 Task: In the Page Amelia.pptxinsert a new slide  'title and content'add the title 'chart'insert the chart clustered columnmake the title text   boldmake the title text   'italics'change the font style to  calibrimake the title text   underline
Action: Mouse moved to (32, 103)
Screenshot: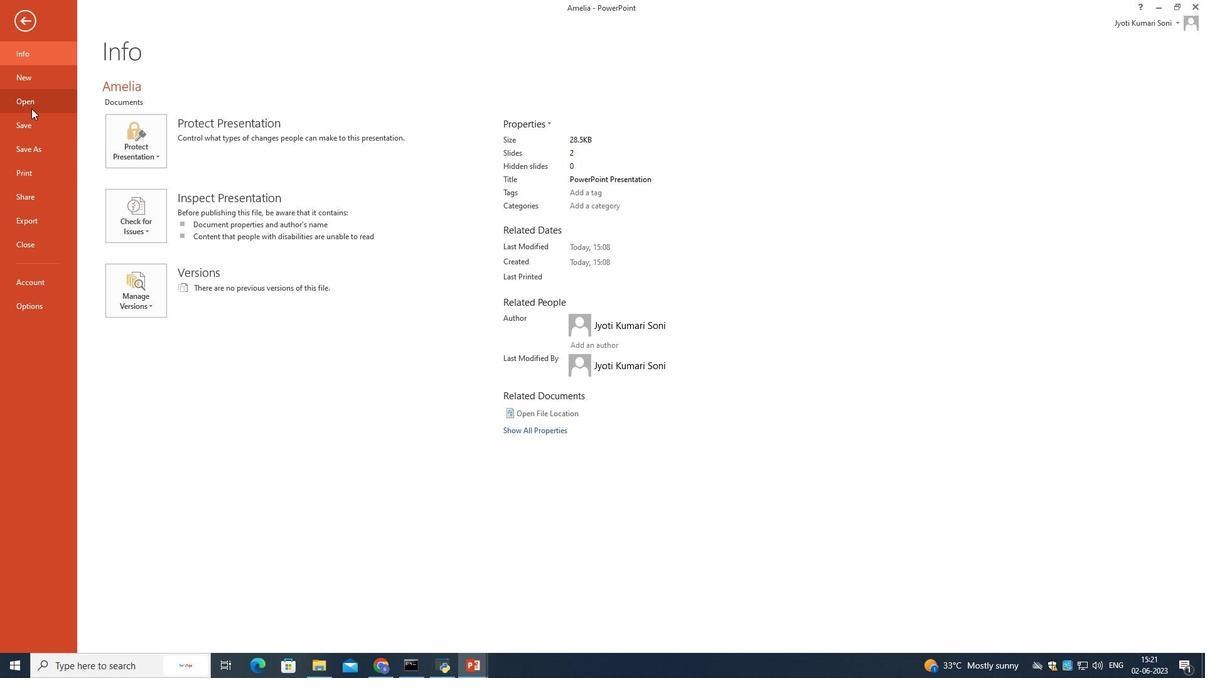 
Action: Mouse pressed left at (32, 103)
Screenshot: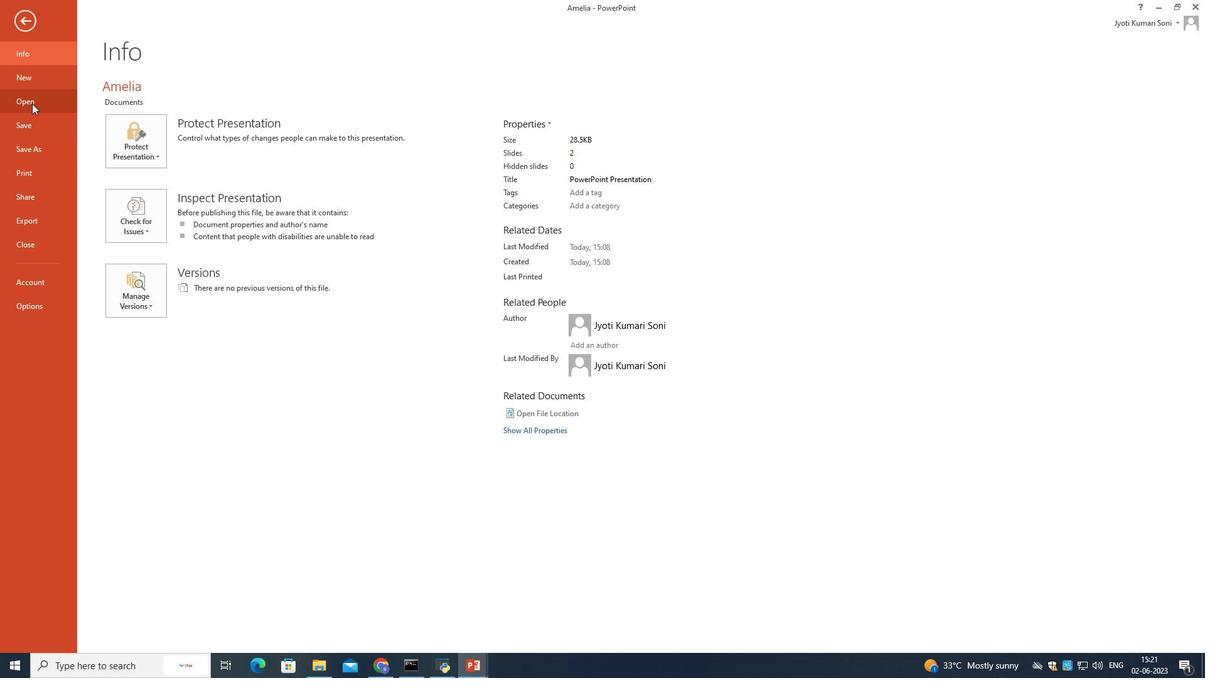 
Action: Mouse moved to (351, 119)
Screenshot: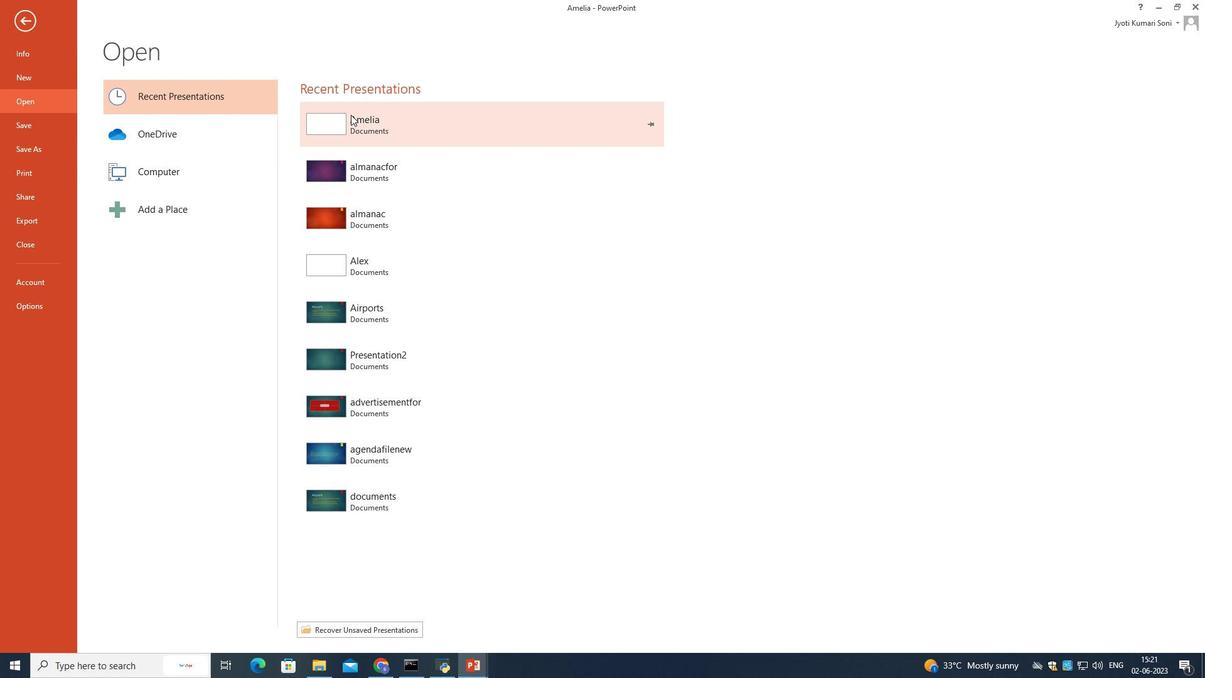 
Action: Mouse pressed left at (351, 119)
Screenshot: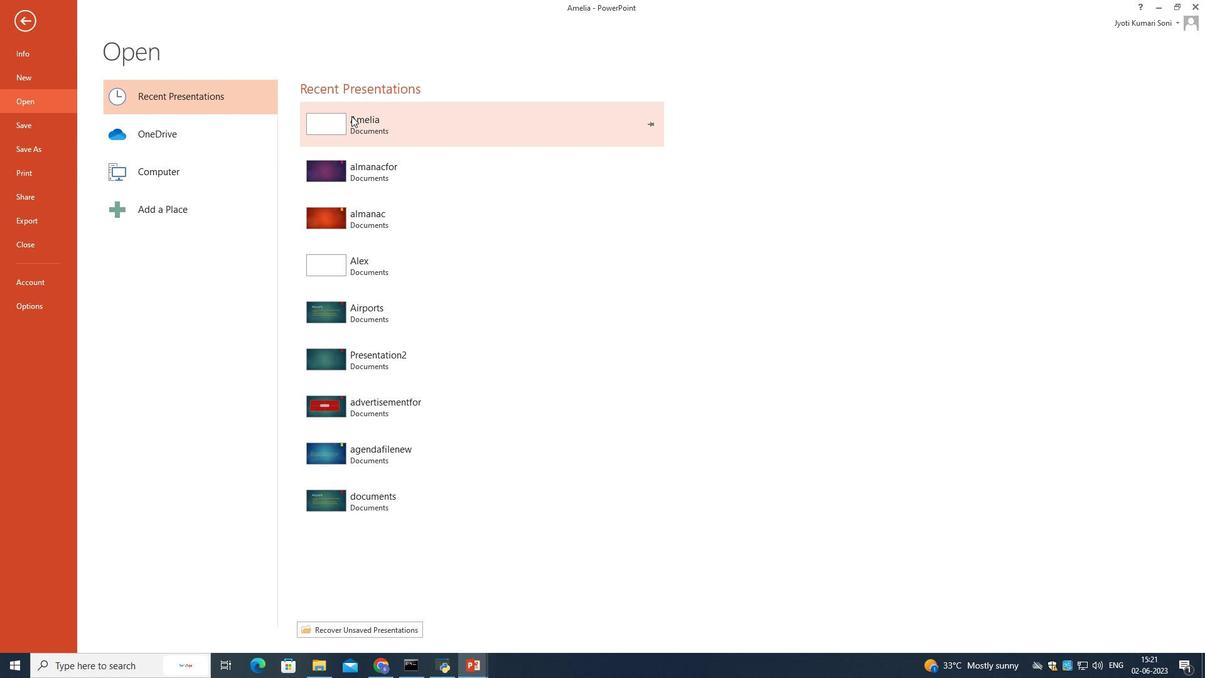 
Action: Mouse moved to (18, 64)
Screenshot: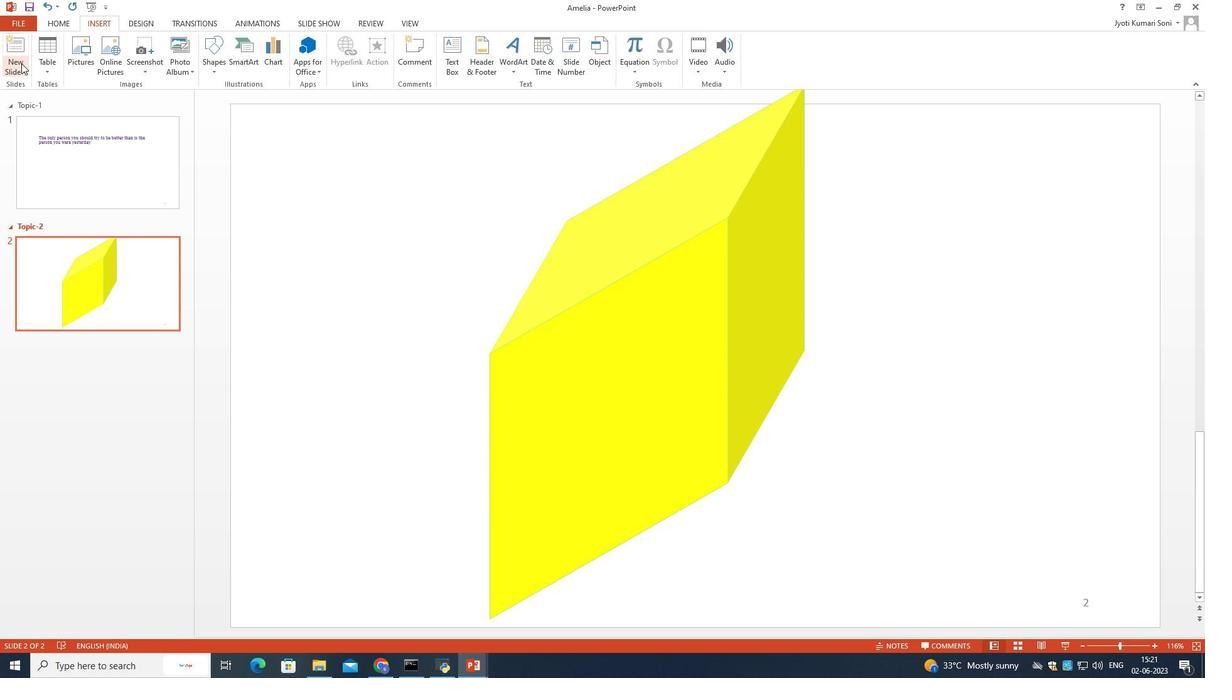 
Action: Mouse pressed left at (18, 64)
Screenshot: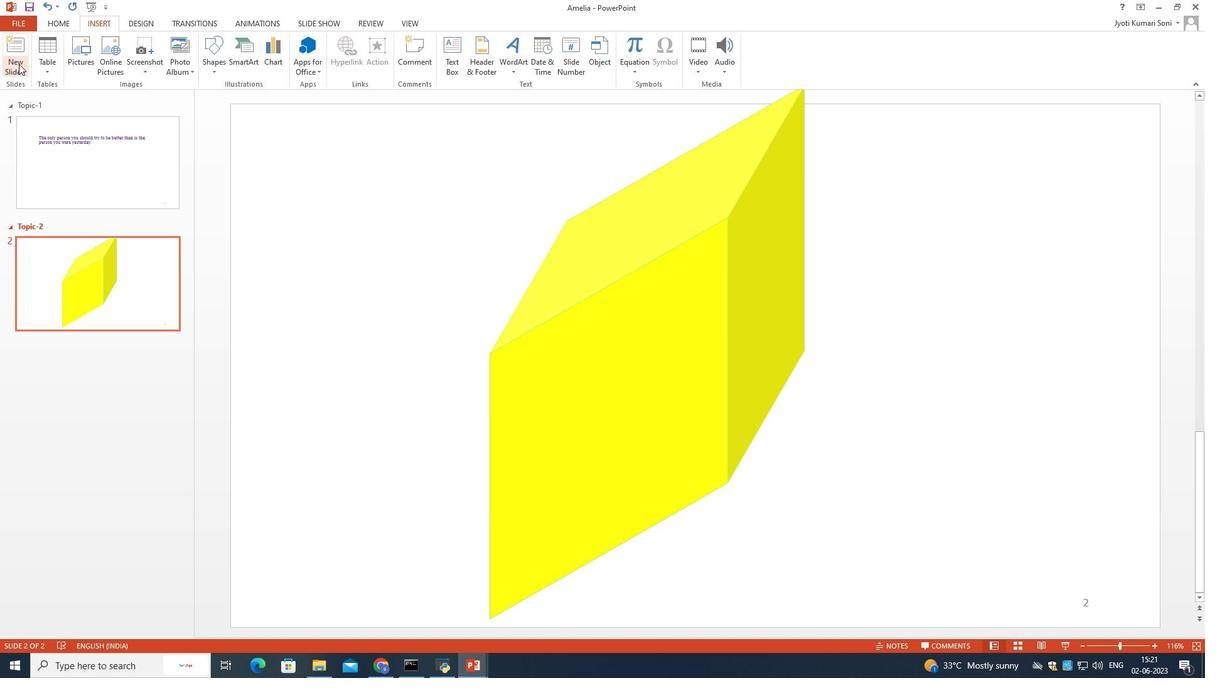 
Action: Mouse moved to (85, 121)
Screenshot: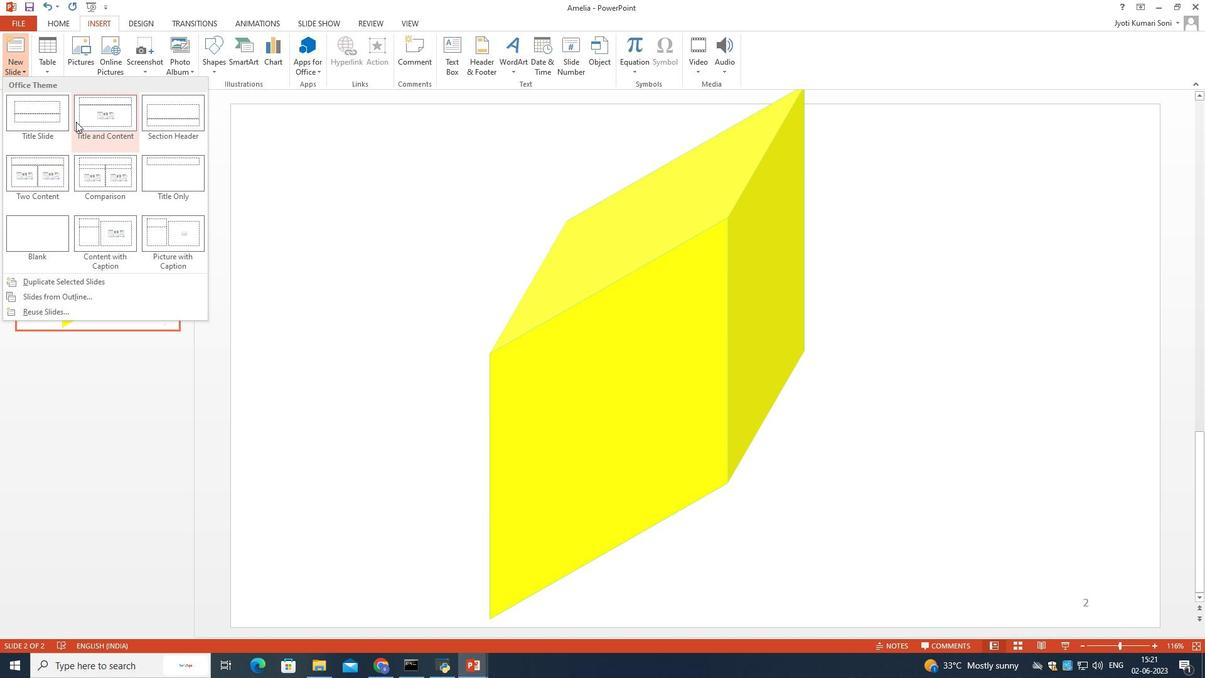 
Action: Mouse pressed left at (85, 121)
Screenshot: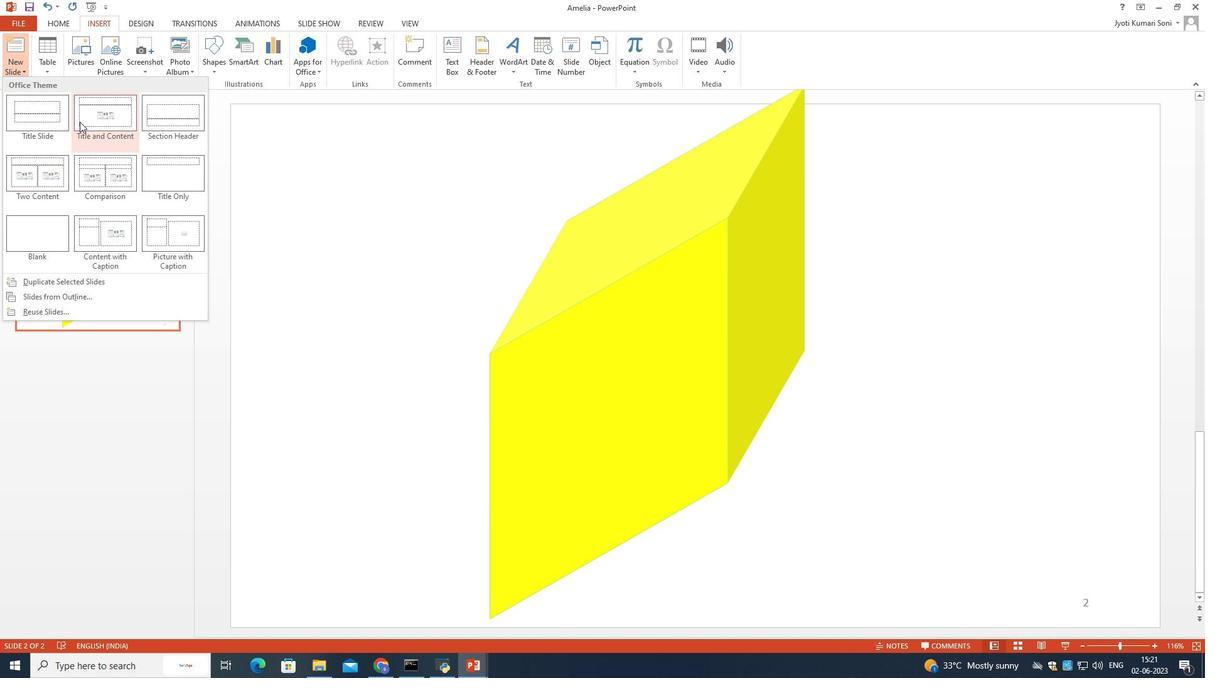 
Action: Mouse moved to (460, 162)
Screenshot: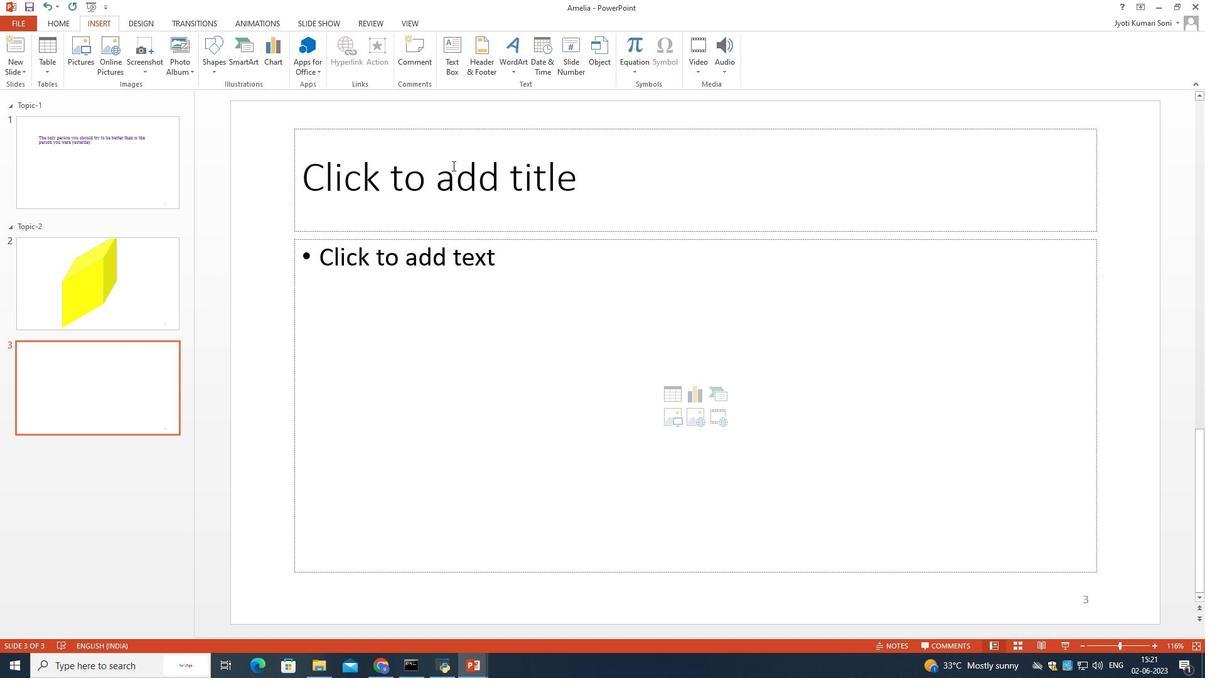 
Action: Mouse pressed left at (460, 162)
Screenshot: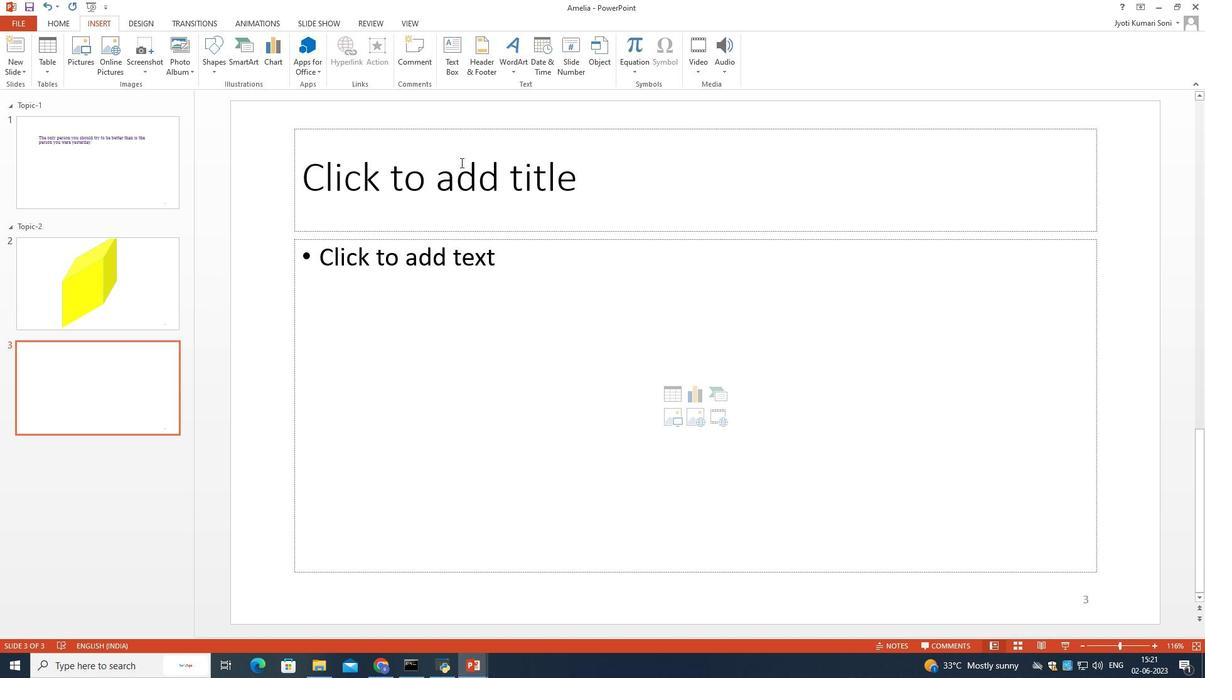 
Action: Mouse moved to (474, 180)
Screenshot: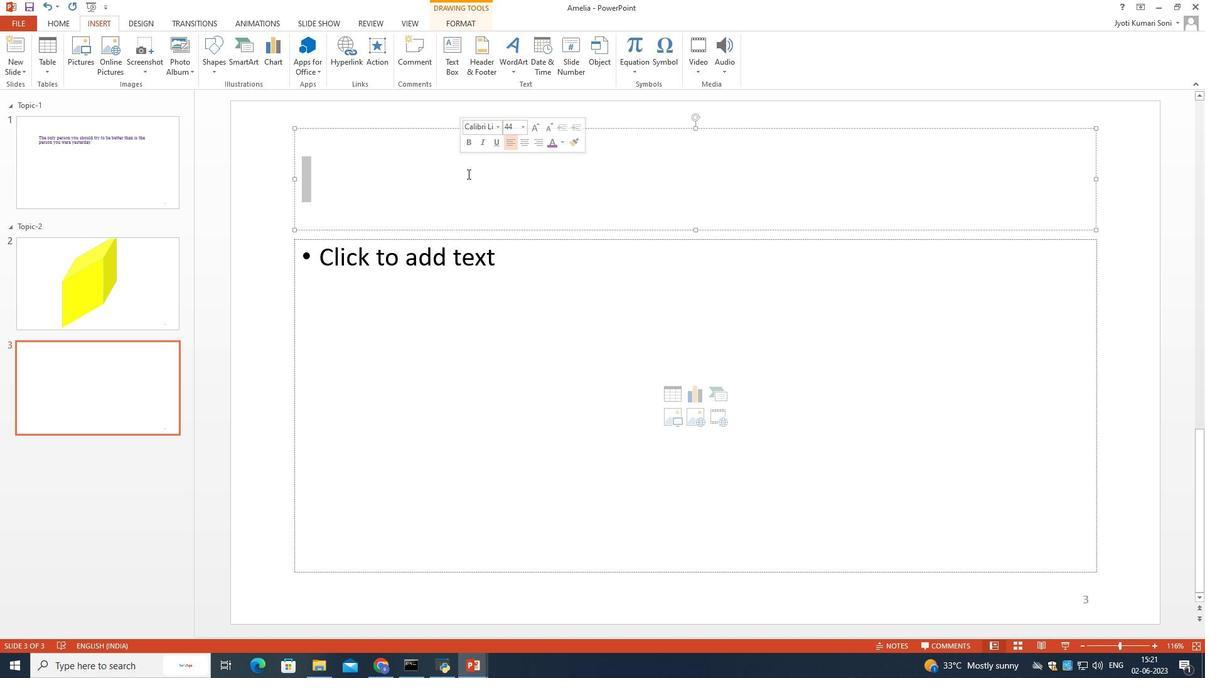 
Action: Key pressed <Key.shift>Insert<Key.space>the<Key.space>ch<Key.shift>art<Key.space>clustered<Key.space>colummake<Key.backspace><Key.backspace><Key.backspace><Key.backspace><Key.backspace>mn
Screenshot: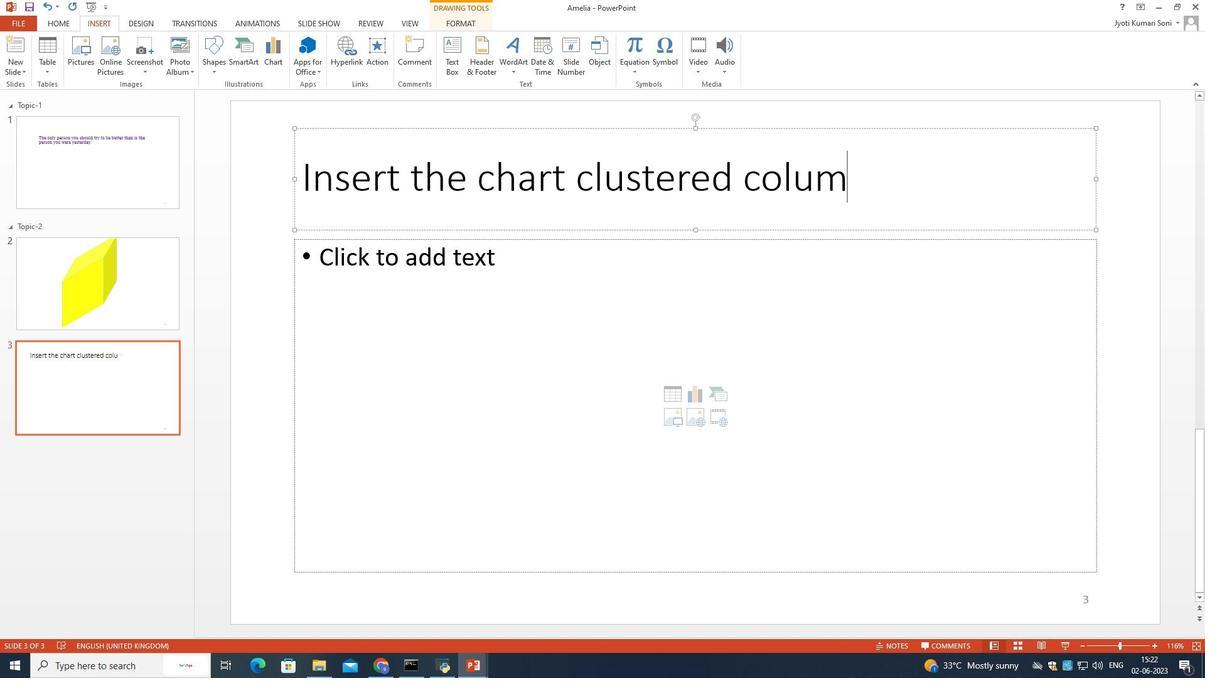 
Action: Mouse moved to (895, 173)
Screenshot: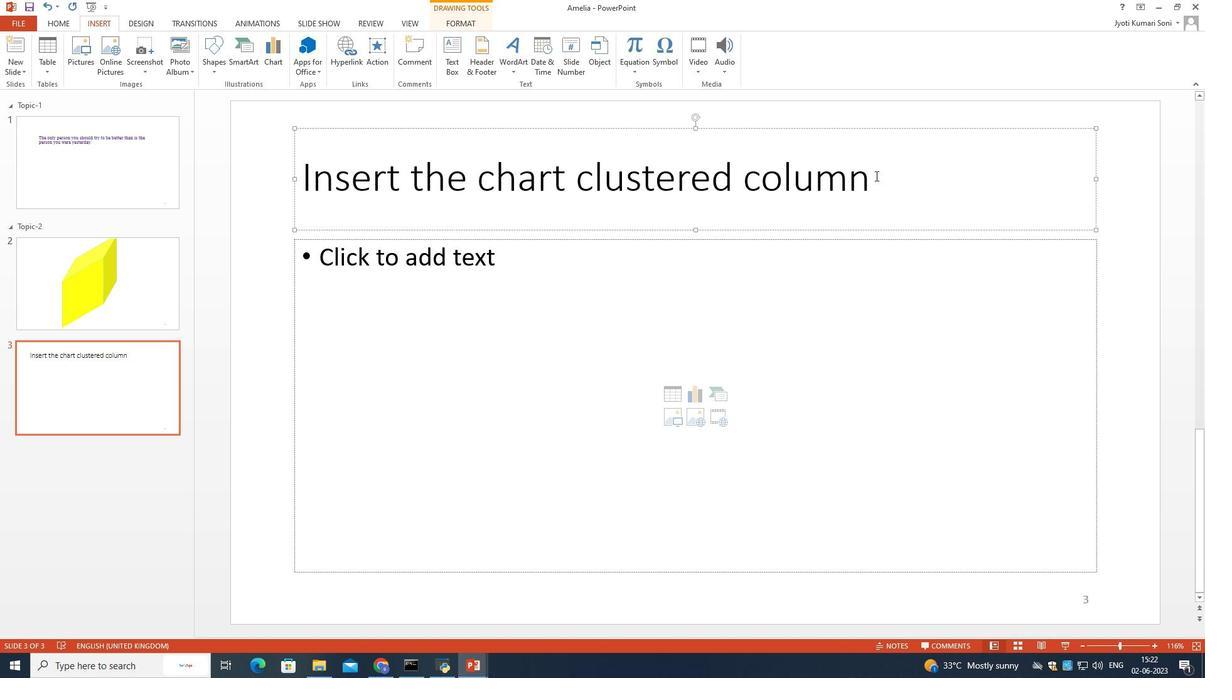 
Action: Mouse pressed left at (895, 173)
Screenshot: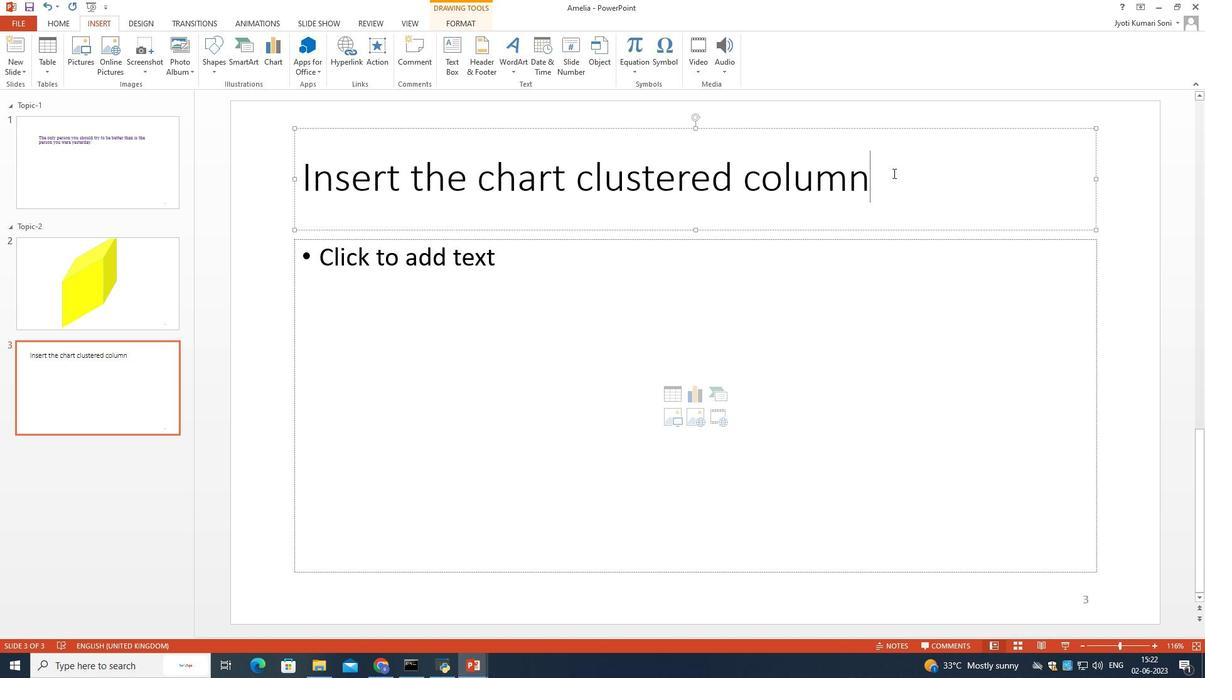 
Action: Mouse moved to (881, 172)
Screenshot: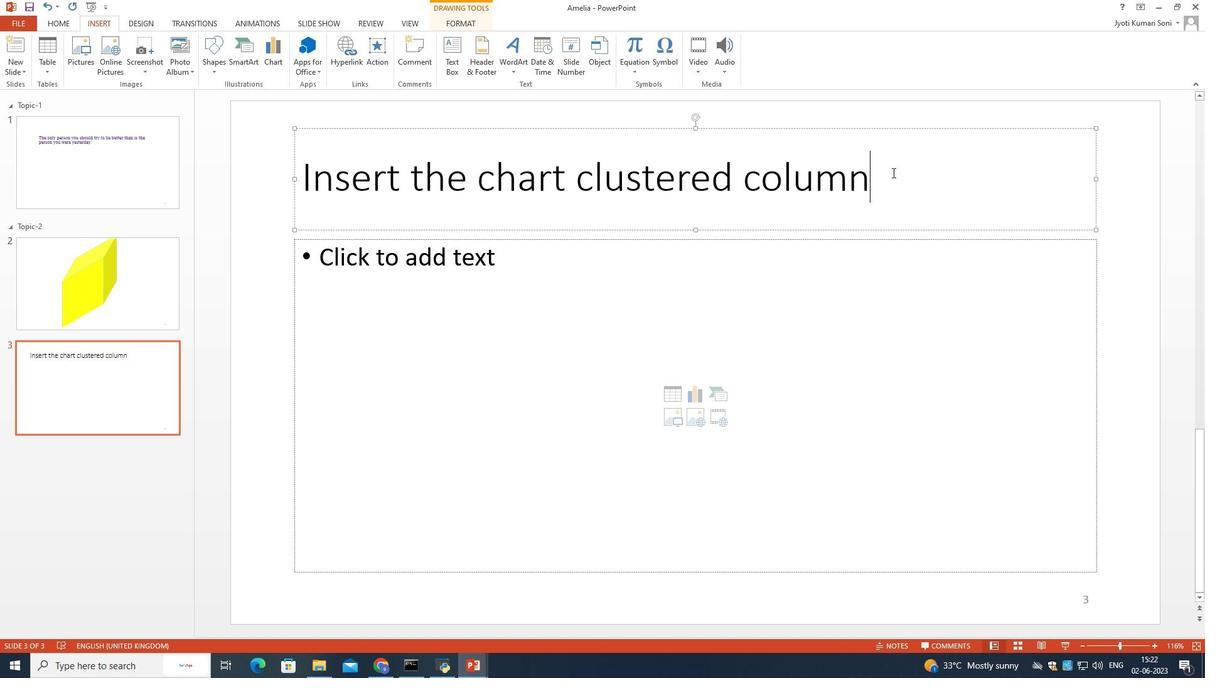 
Action: Mouse pressed left at (881, 172)
Screenshot: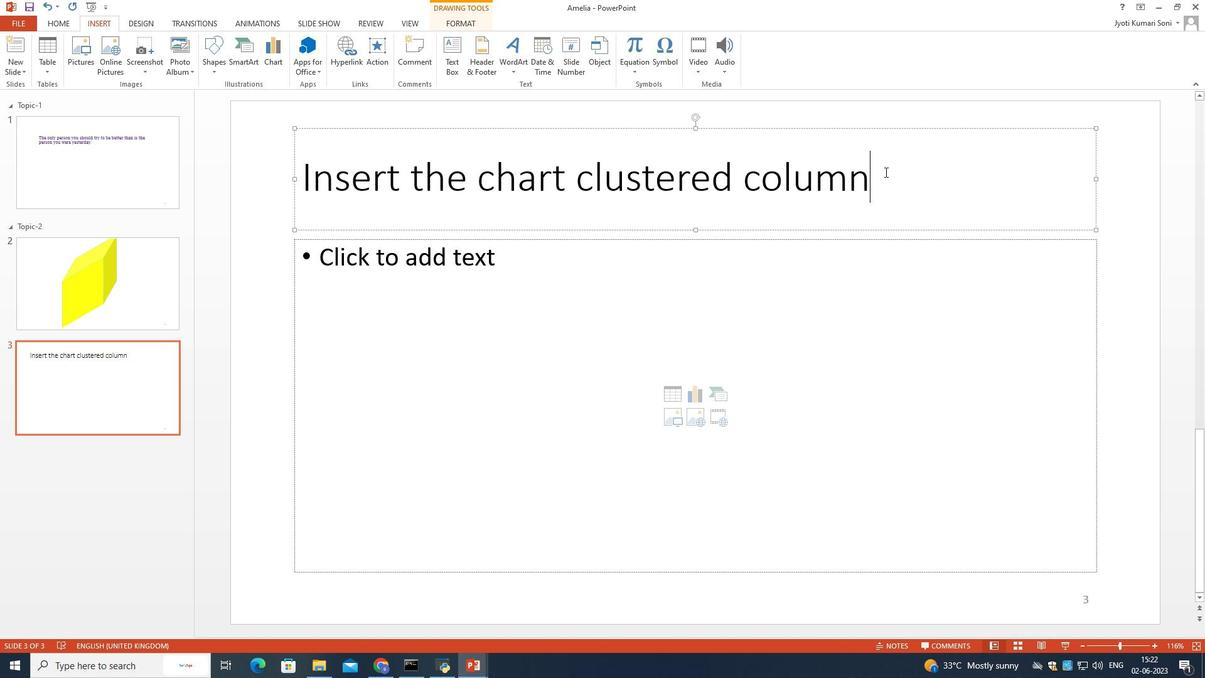 
Action: Mouse moved to (66, 21)
Screenshot: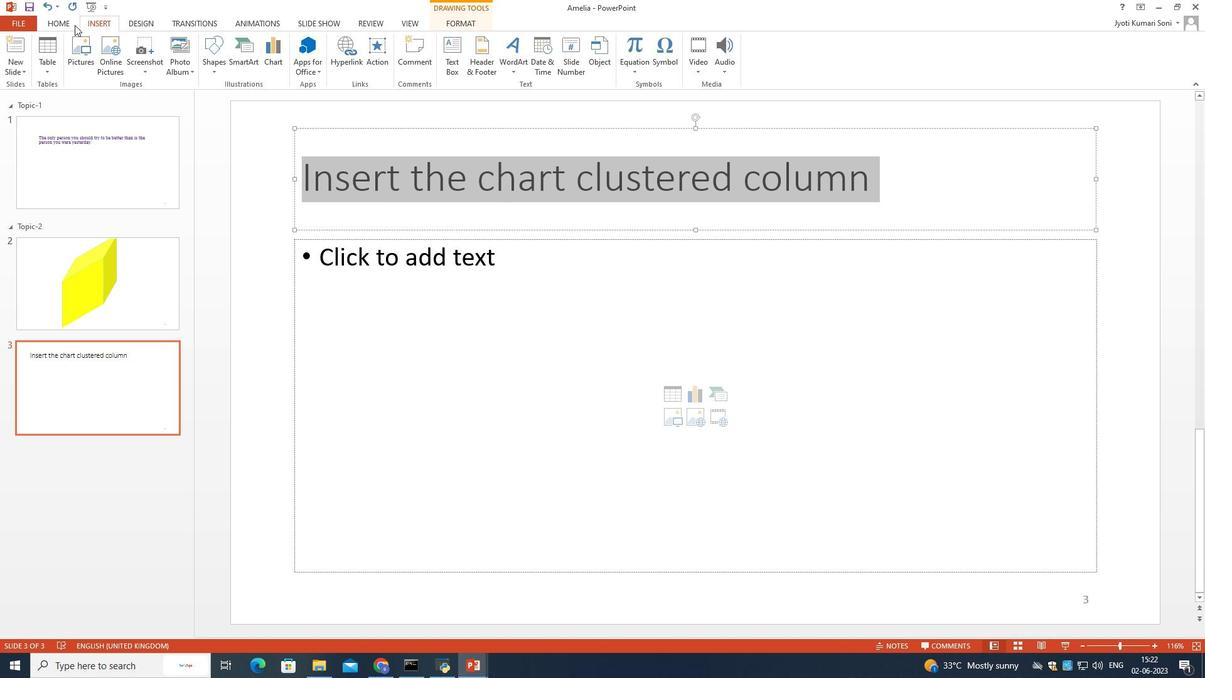 
Action: Mouse pressed left at (66, 21)
Screenshot: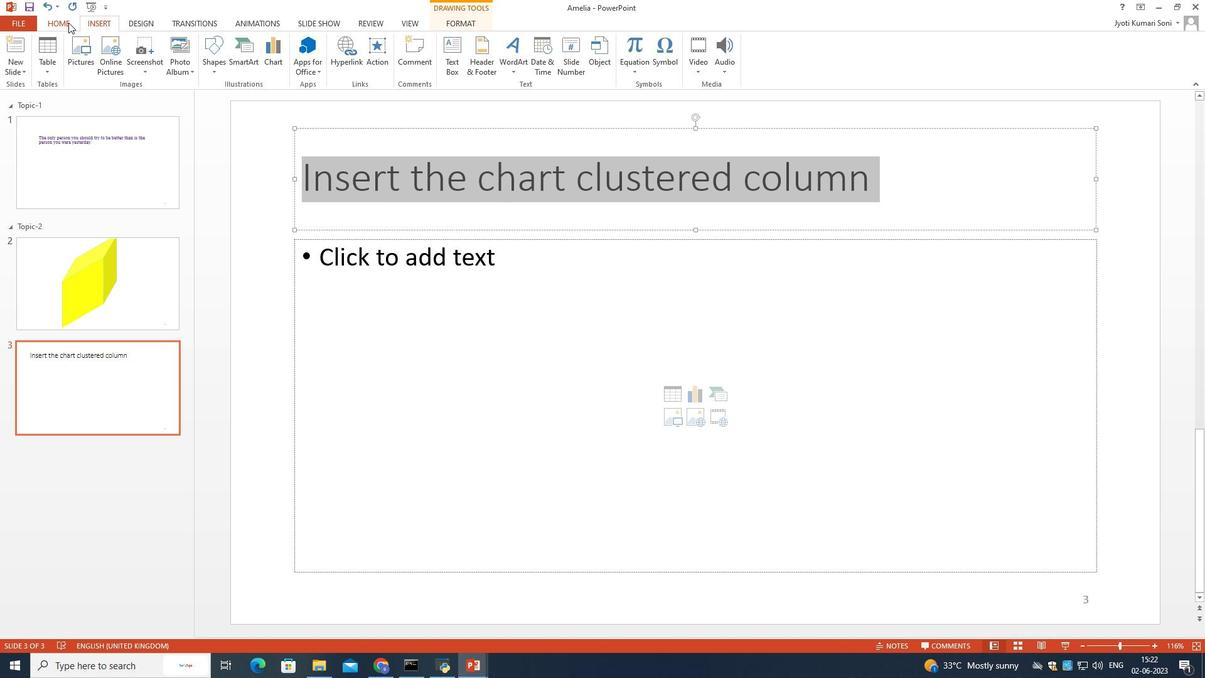 
Action: Mouse moved to (187, 63)
Screenshot: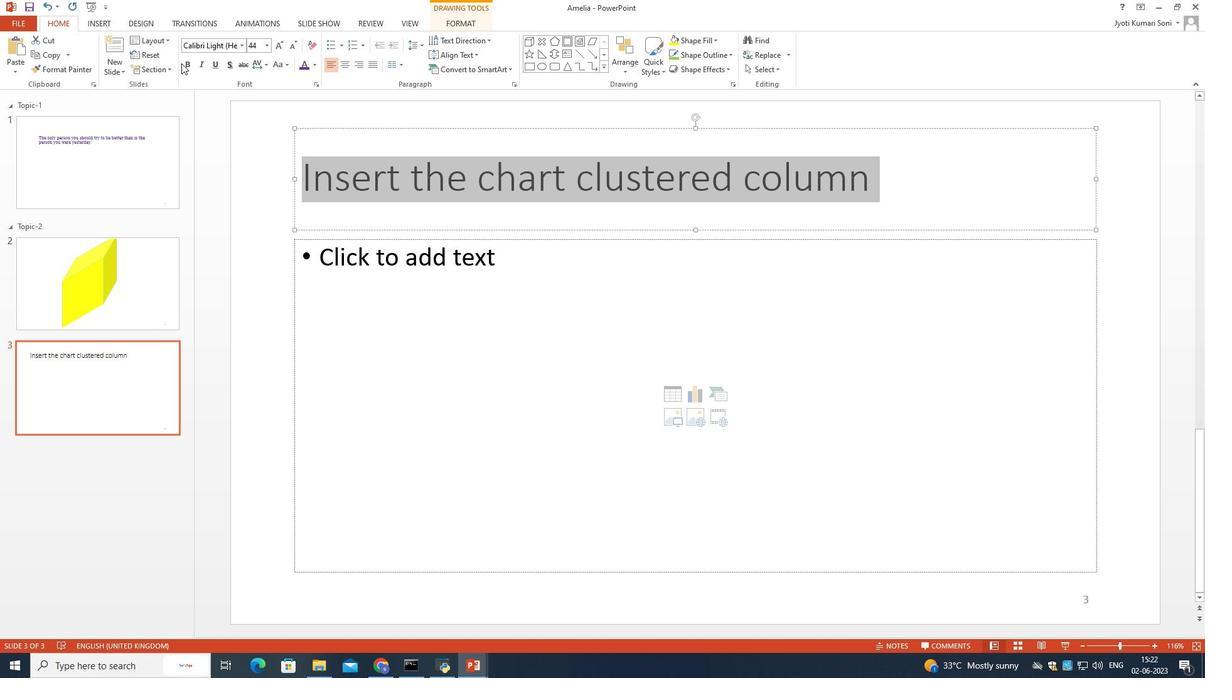 
Action: Mouse pressed left at (187, 63)
Screenshot: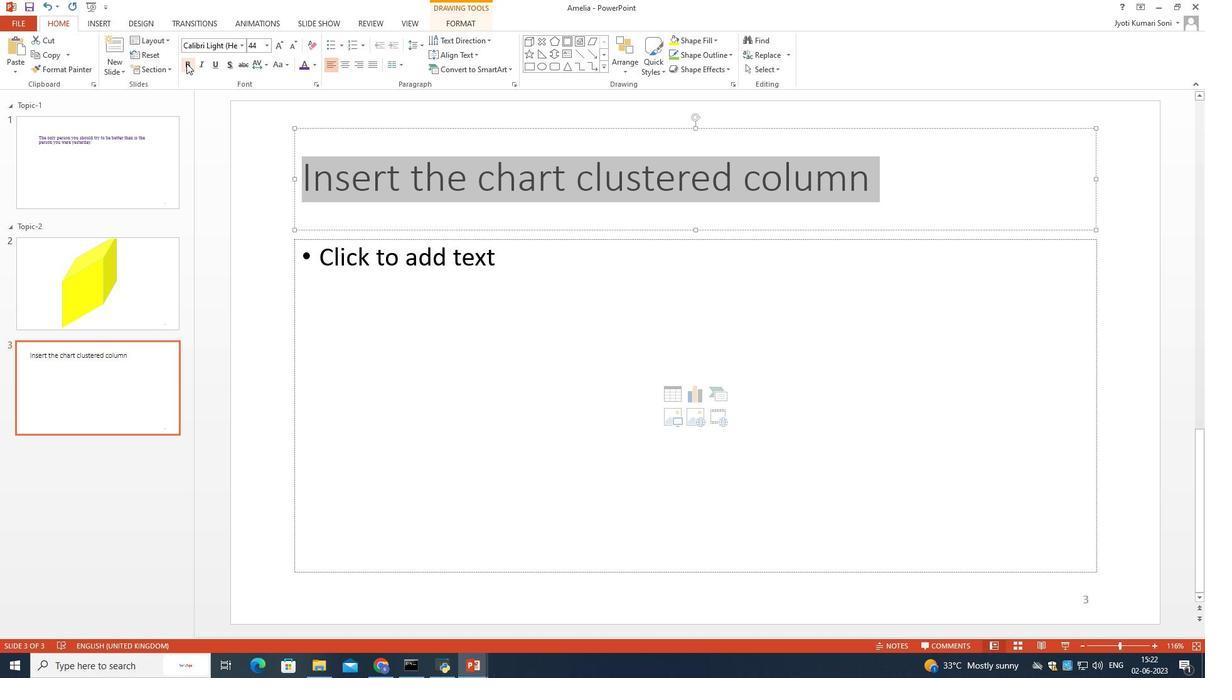 
Action: Mouse moved to (870, 169)
Screenshot: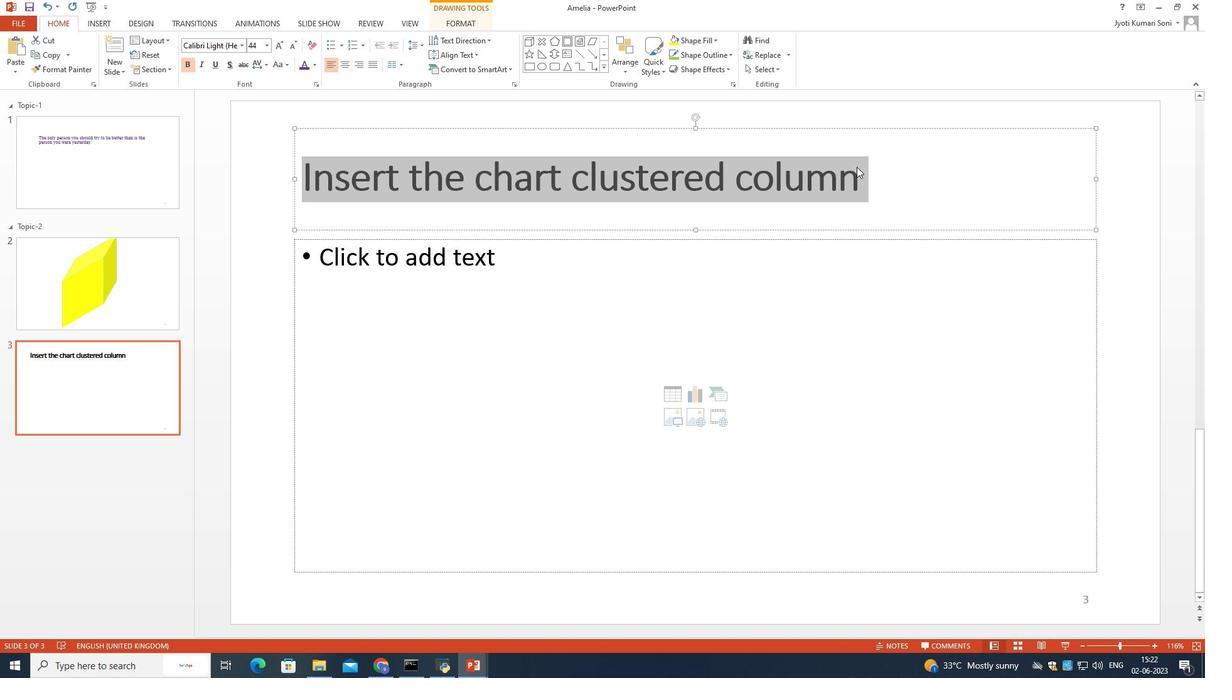 
Action: Mouse pressed left at (870, 169)
Screenshot: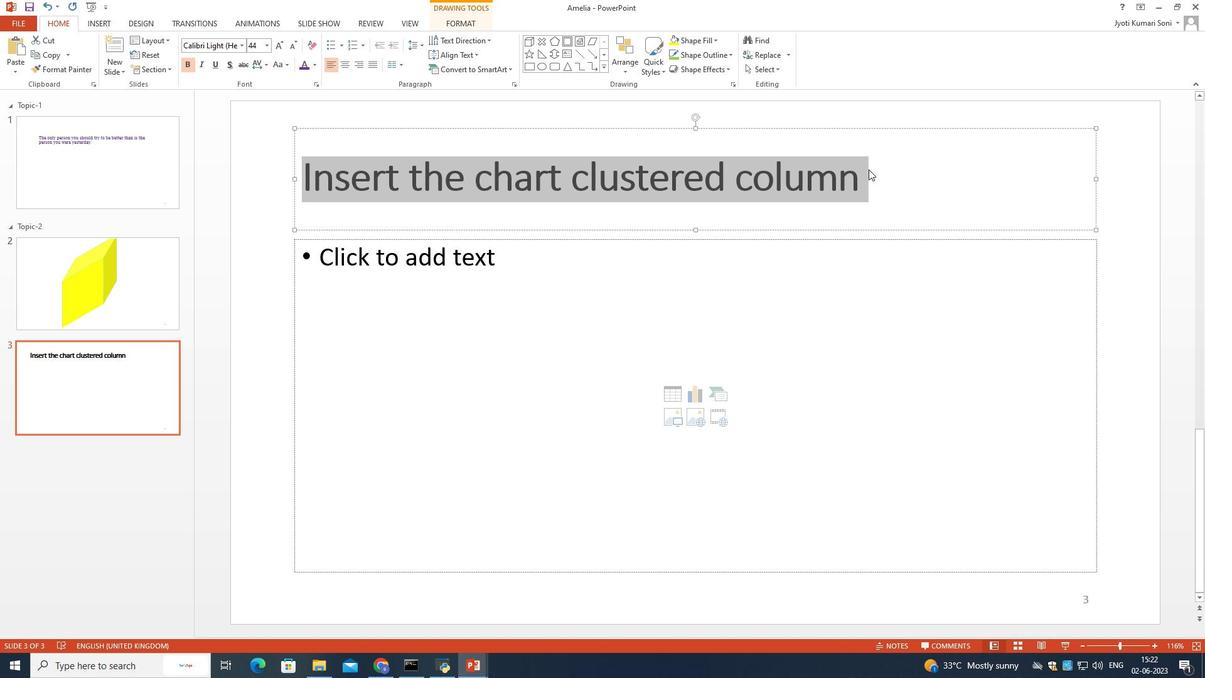 
Action: Mouse moved to (871, 173)
Screenshot: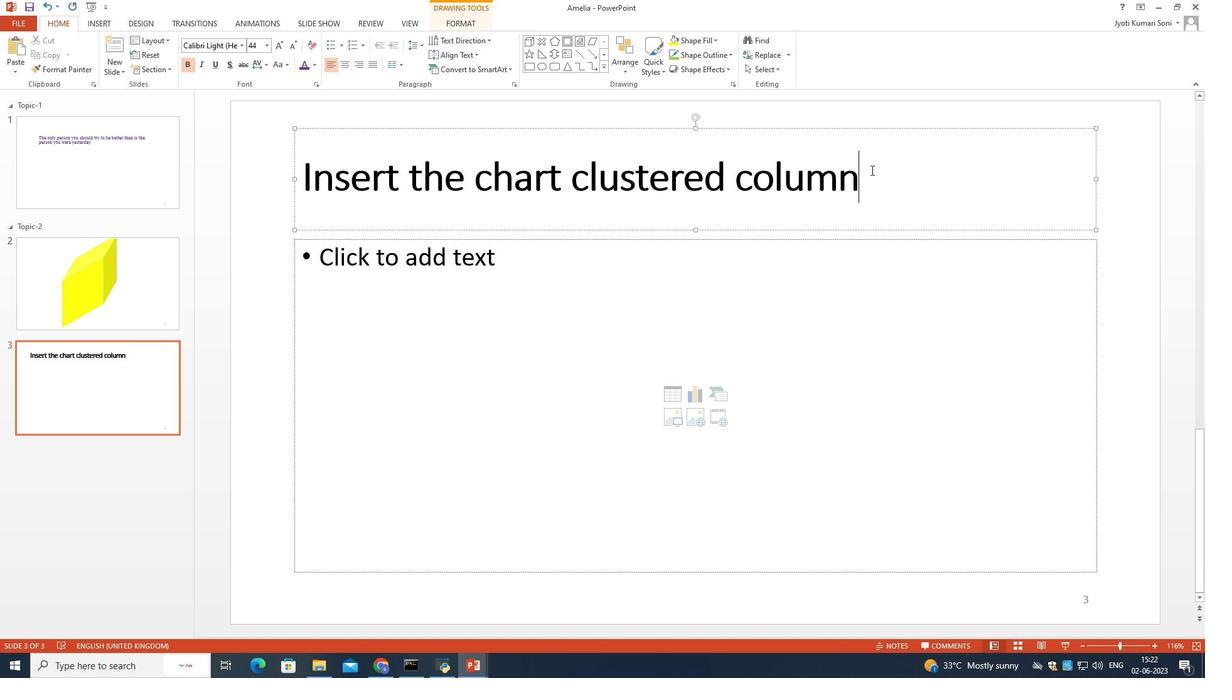 
Action: Mouse pressed left at (871, 173)
Screenshot: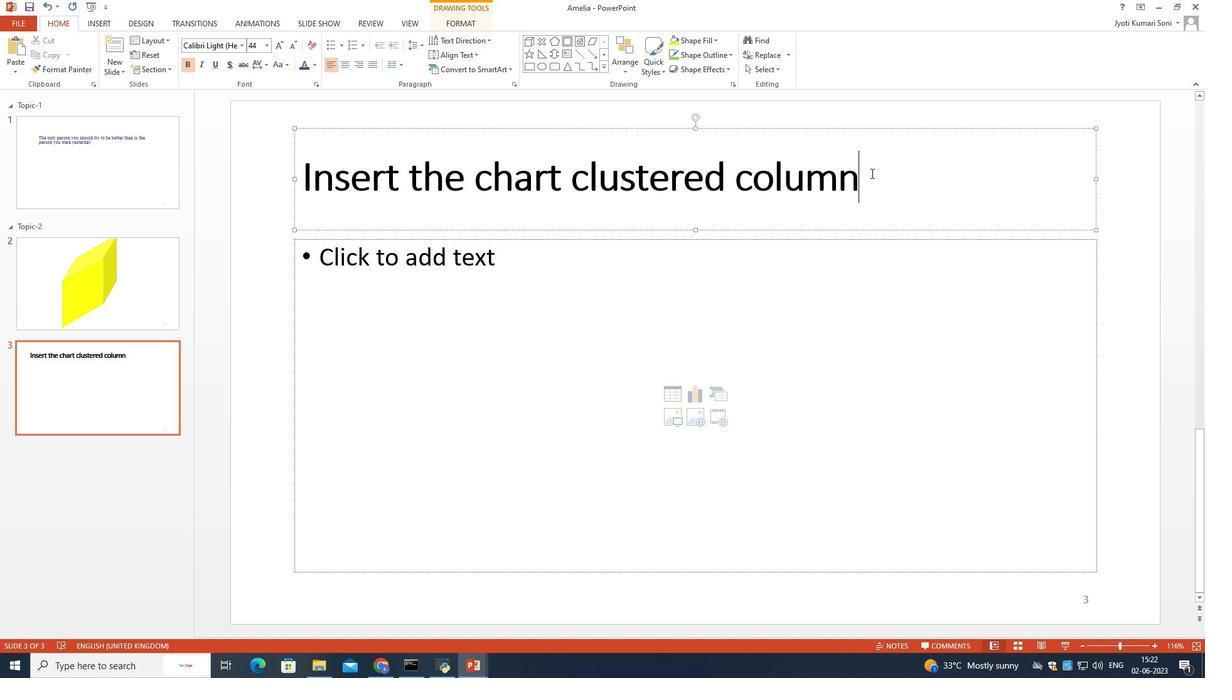 
Action: Mouse moved to (298, 178)
Screenshot: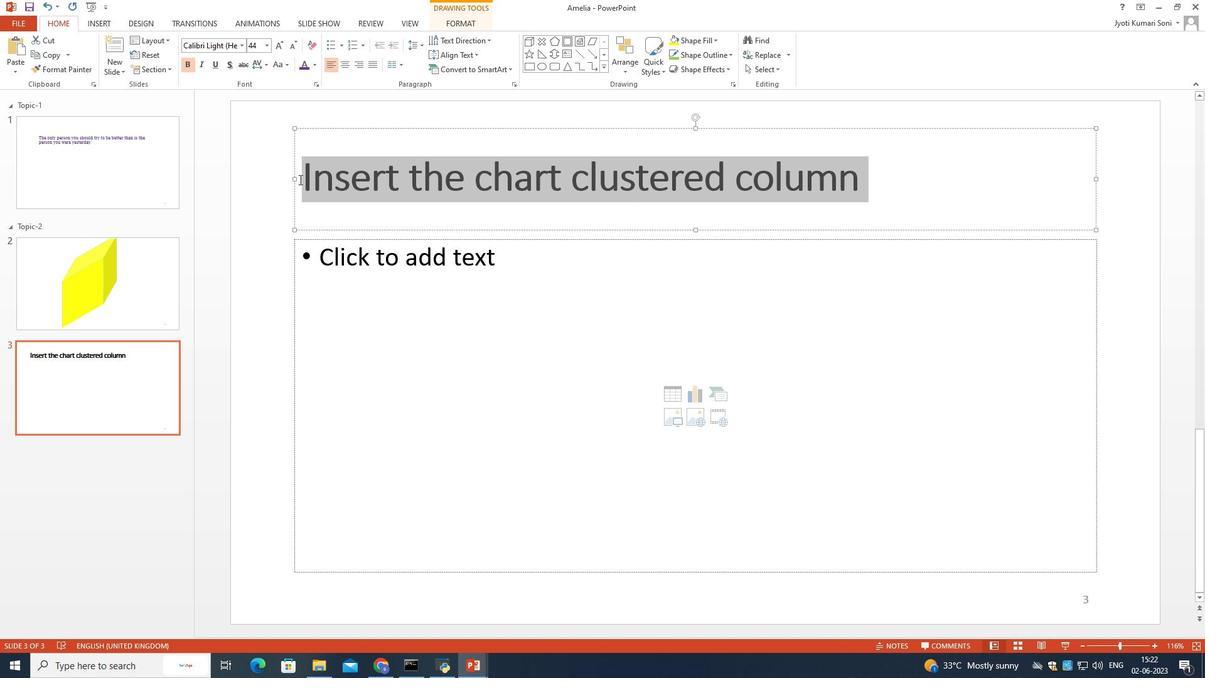 
Action: Key pressed <Key.delete>
Screenshot: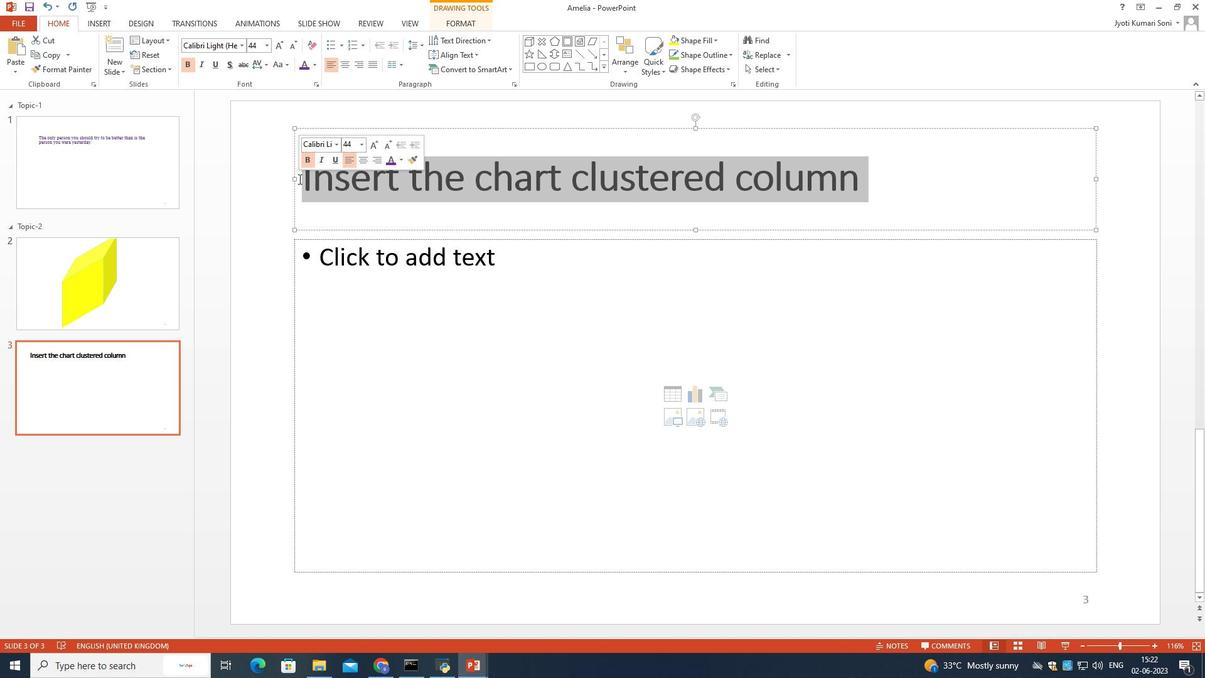 
Action: Mouse moved to (359, 181)
Screenshot: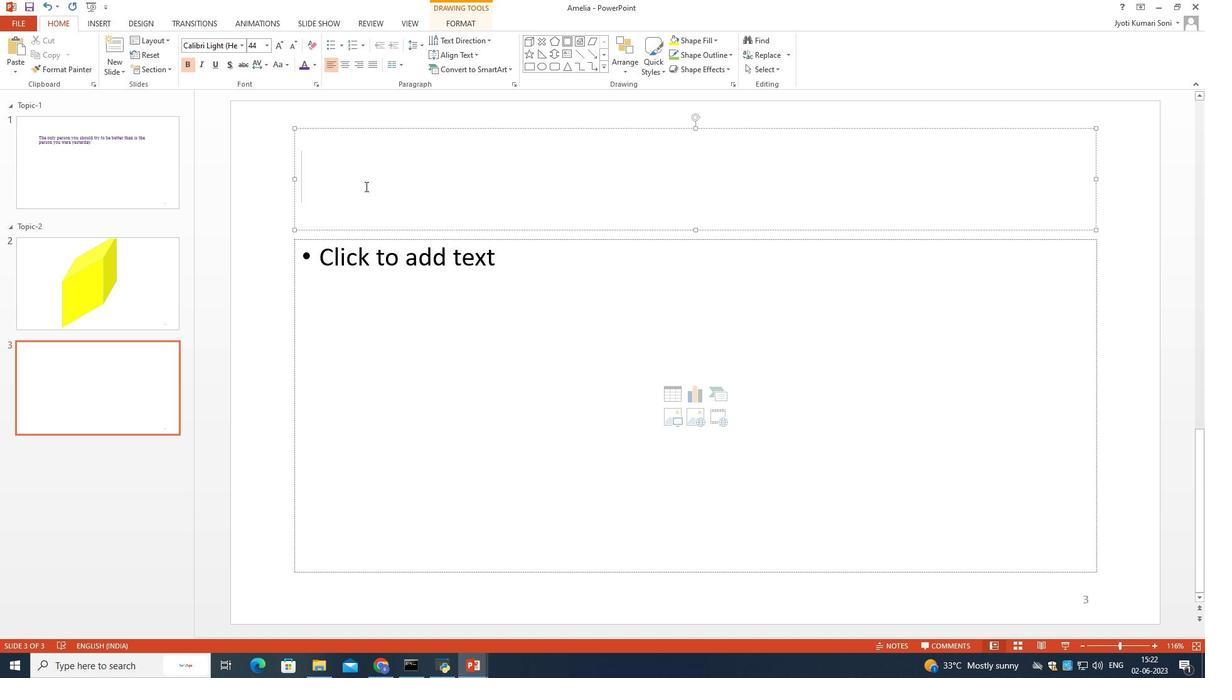 
Action: Key pressed <Key.shift>Chart
Screenshot: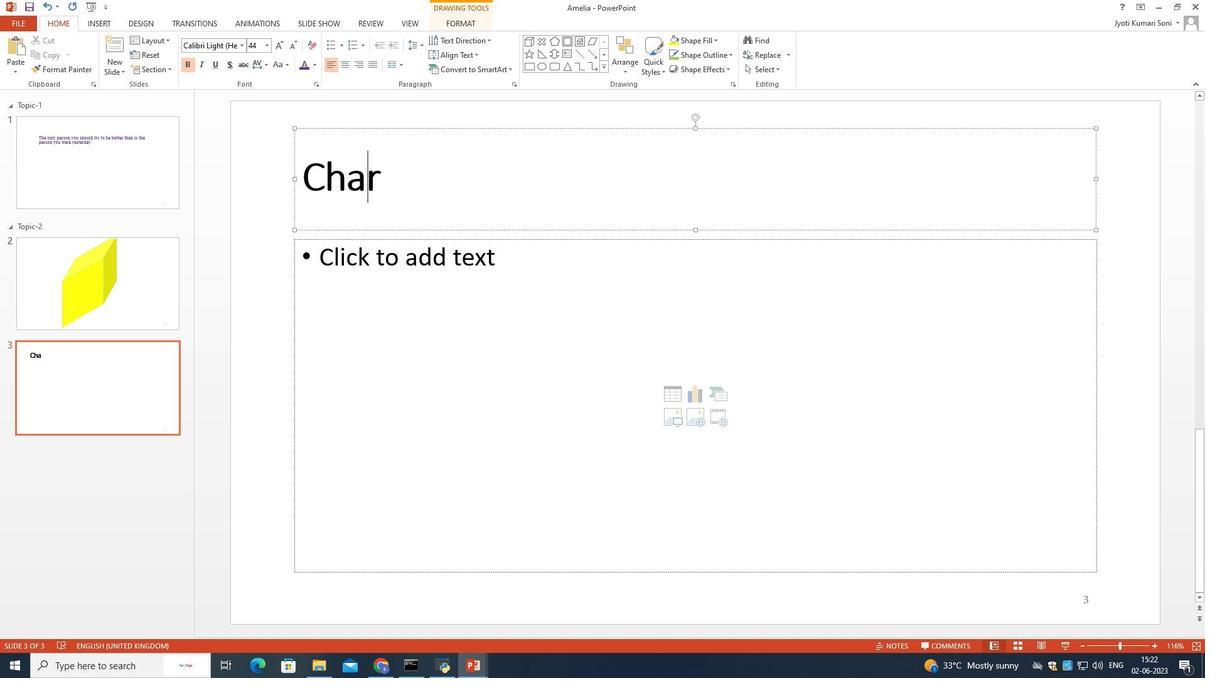 
Action: Mouse moved to (403, 274)
Screenshot: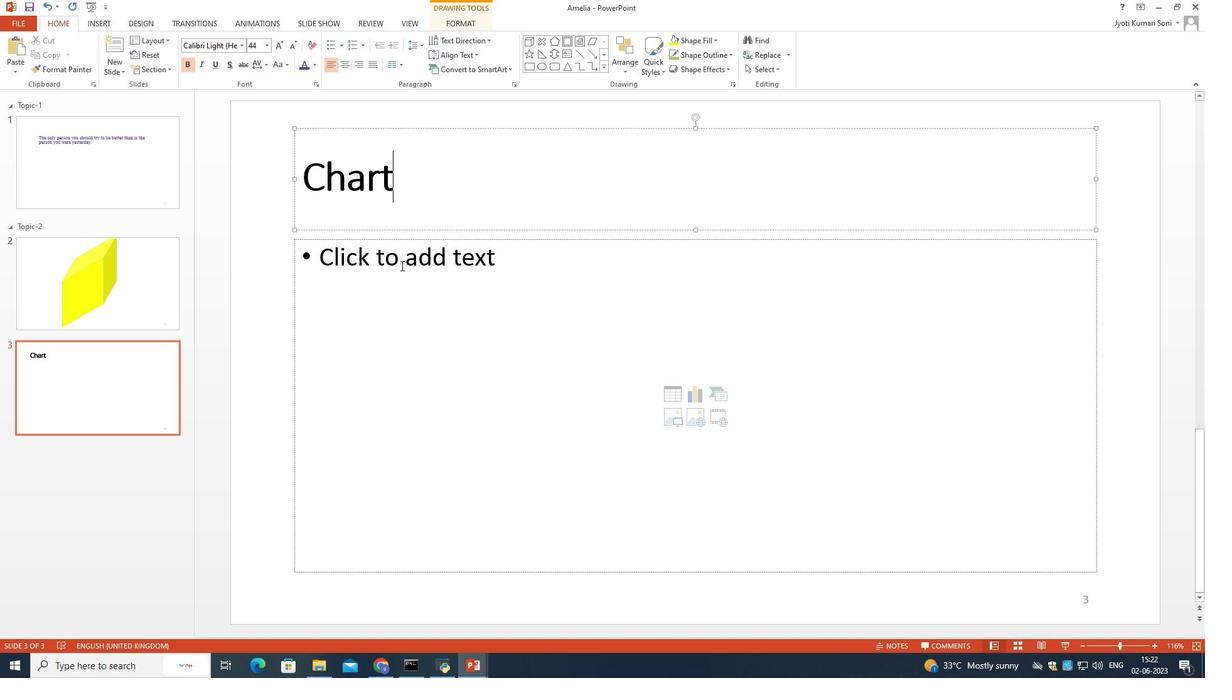 
Action: Mouse pressed left at (403, 274)
Screenshot: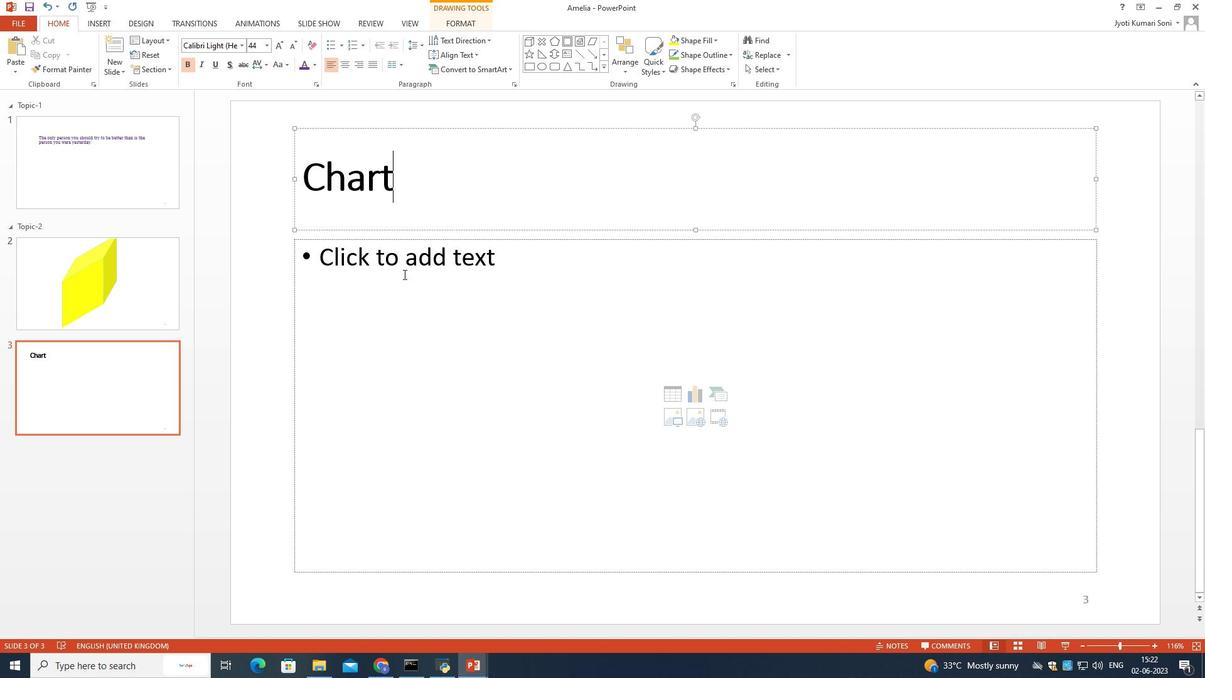 
Action: Mouse moved to (111, 20)
Screenshot: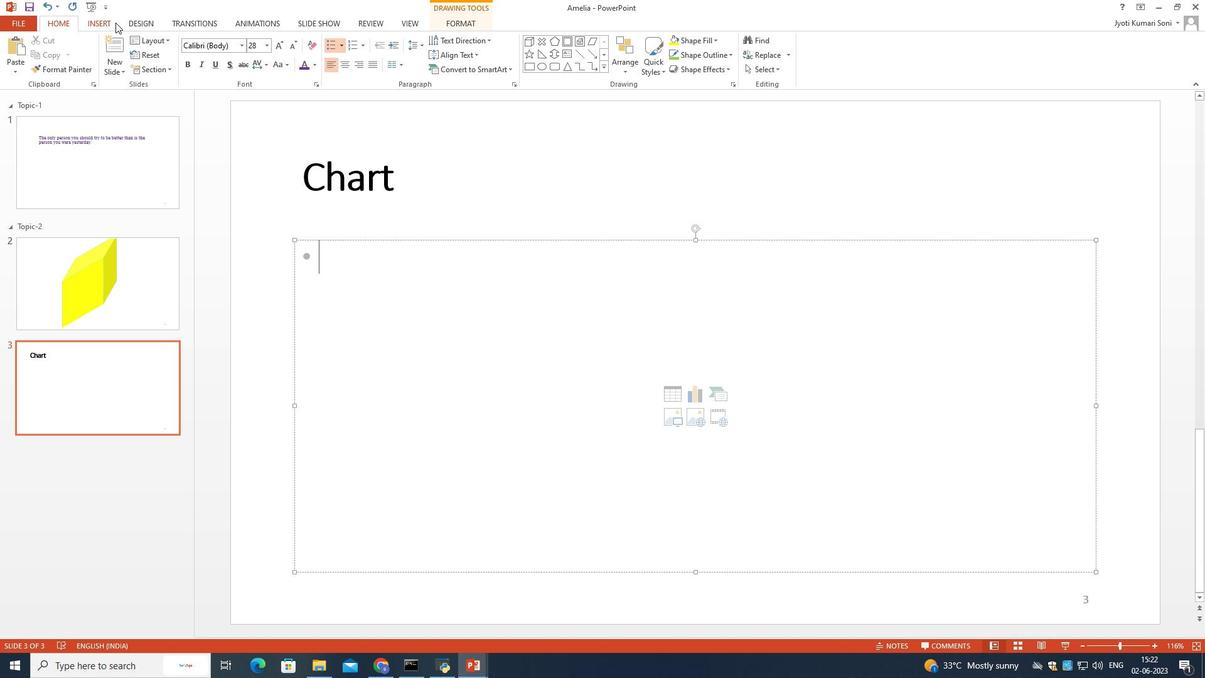 
Action: Mouse pressed left at (111, 20)
Screenshot: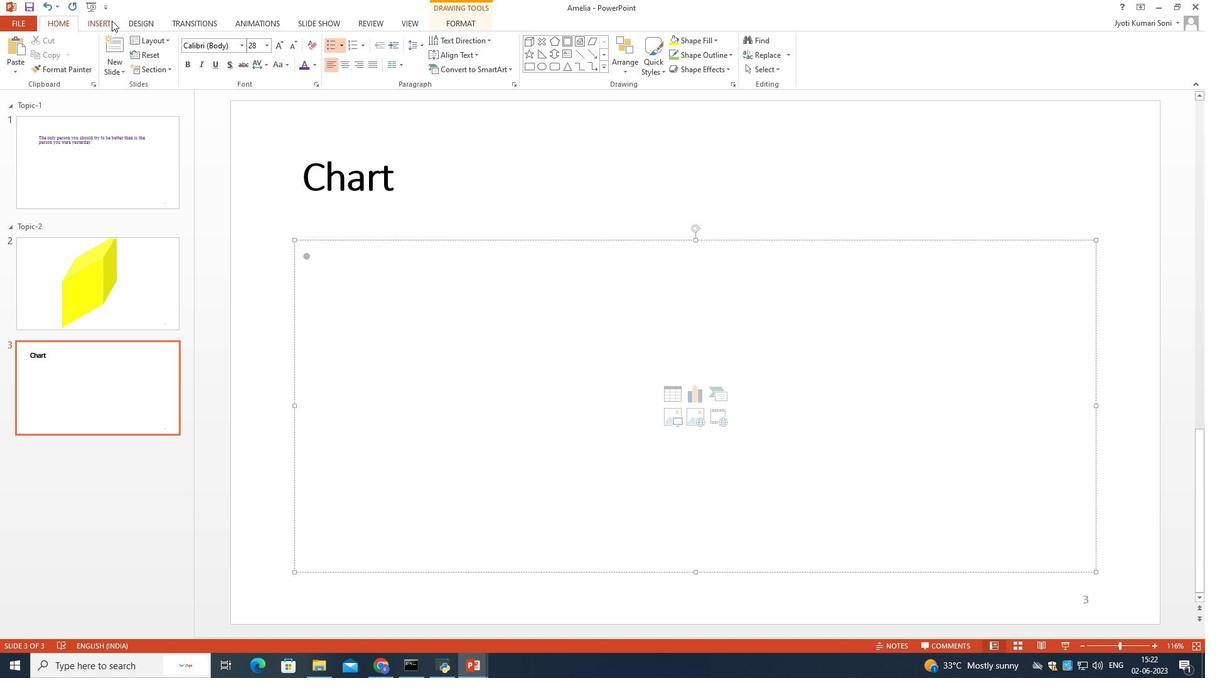 
Action: Mouse moved to (270, 71)
Screenshot: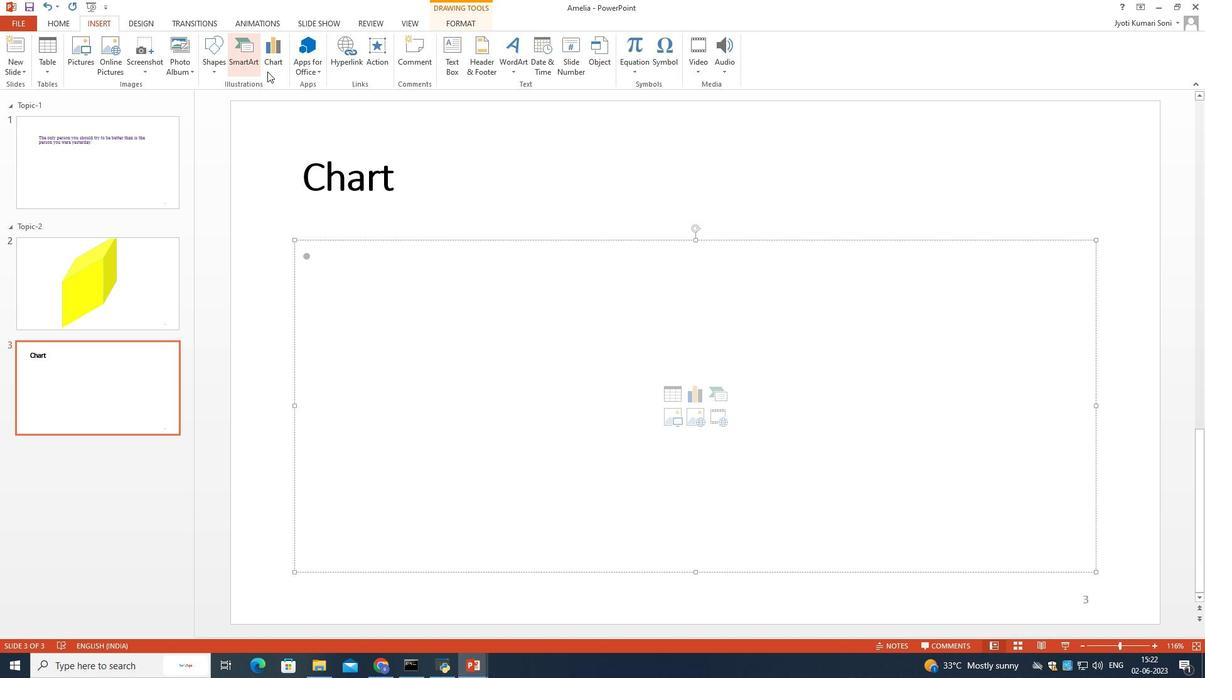 
Action: Mouse pressed left at (270, 71)
Screenshot: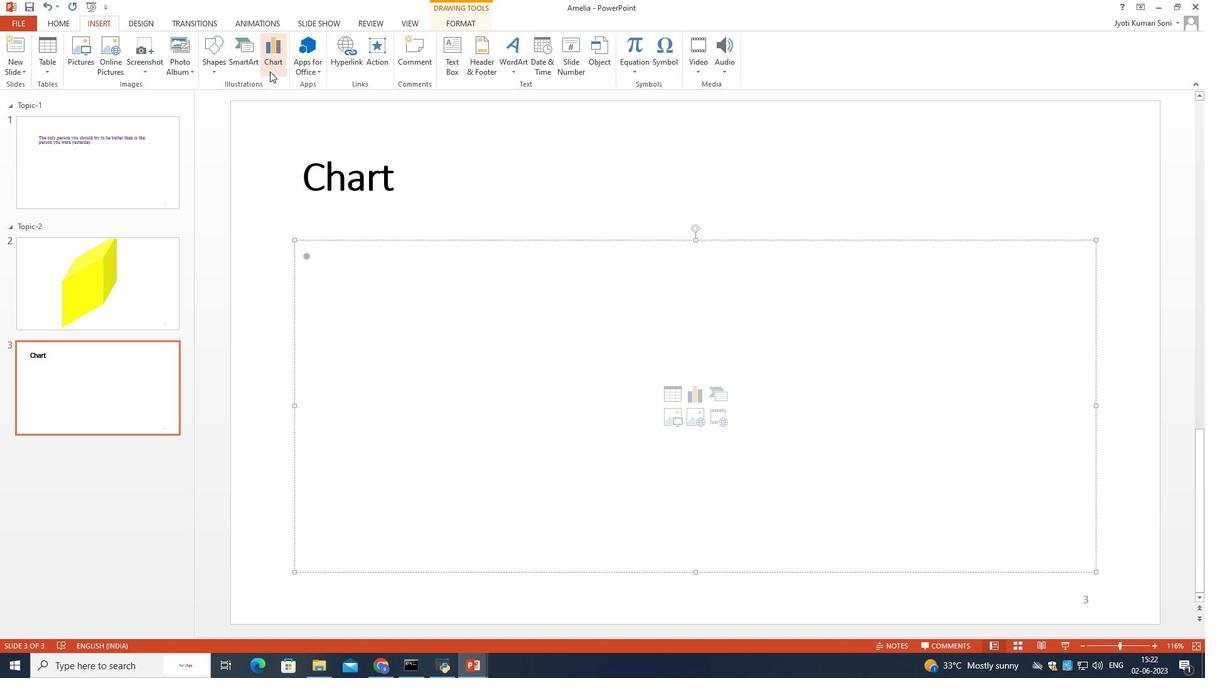 
Action: Mouse moved to (725, 498)
Screenshot: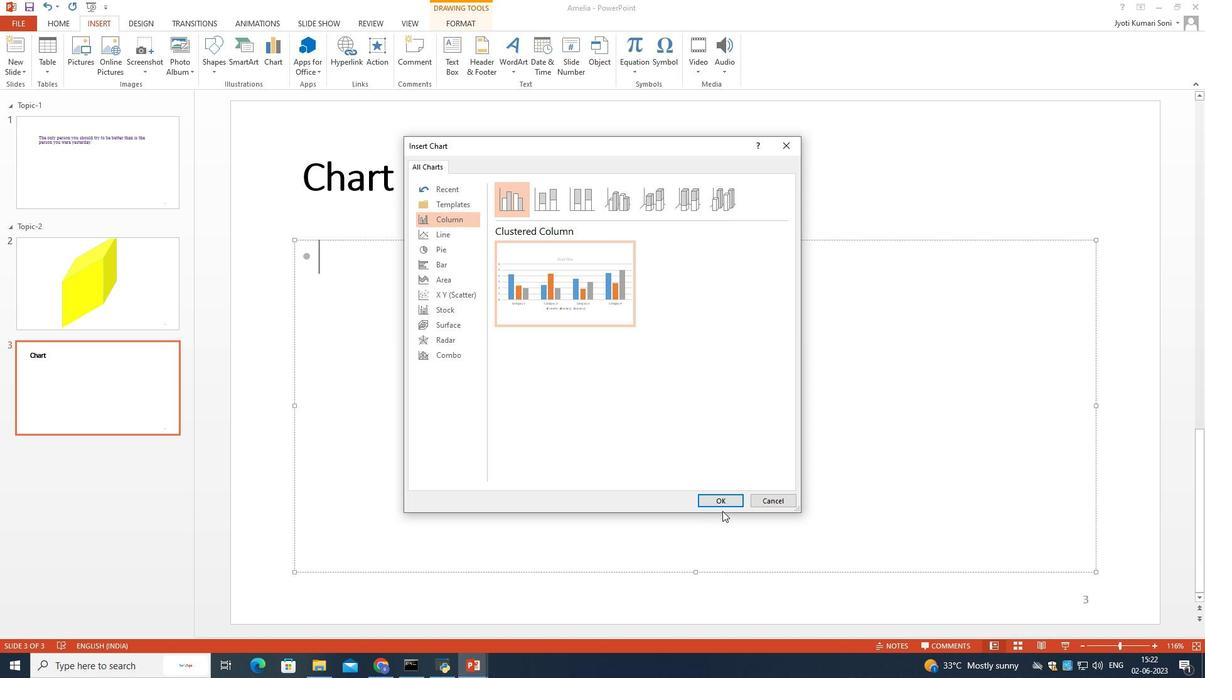 
Action: Mouse pressed left at (725, 498)
Screenshot: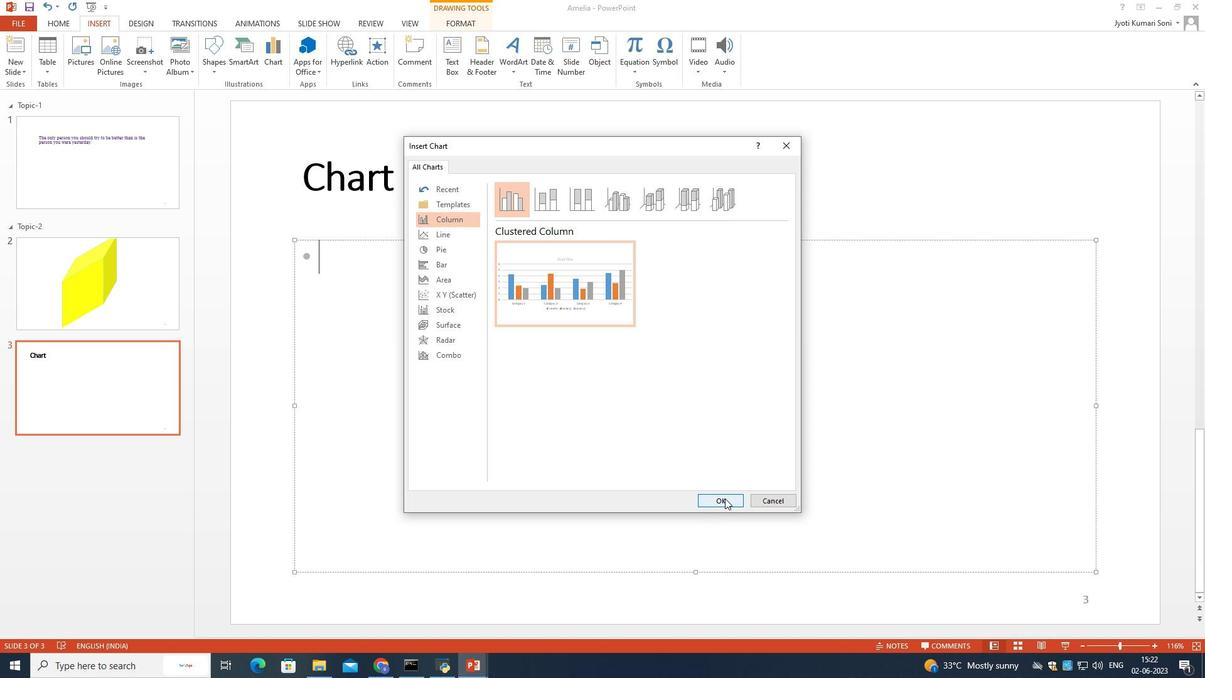
Action: Mouse moved to (895, 109)
Screenshot: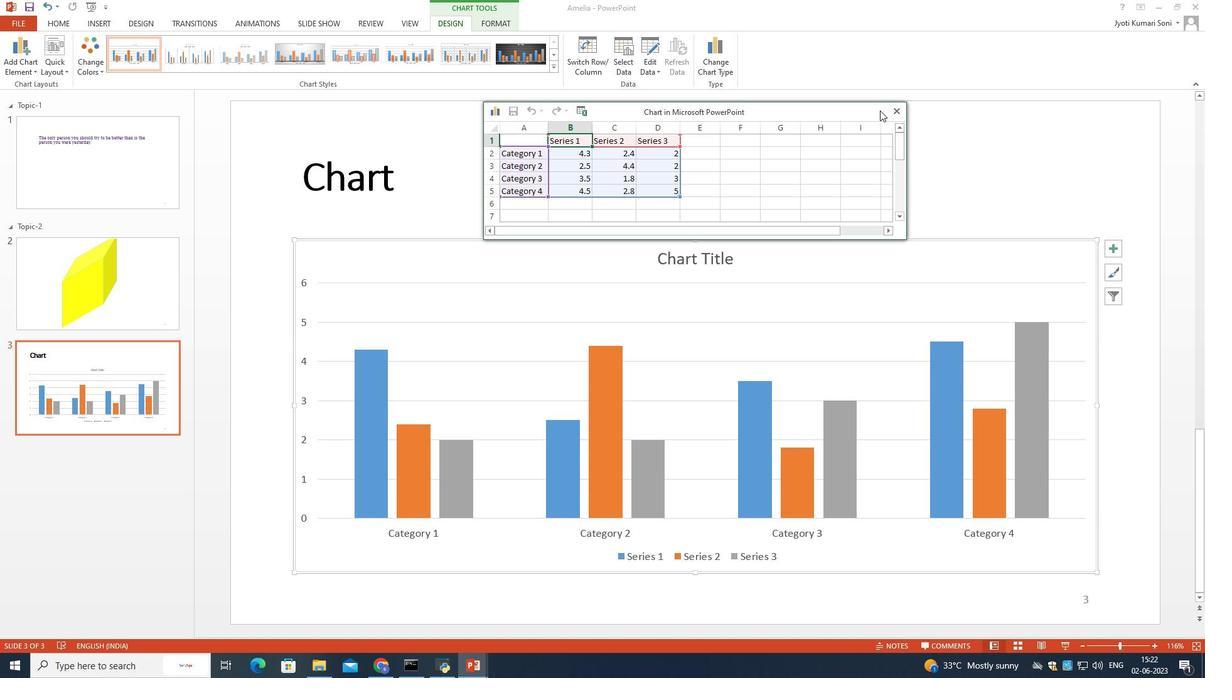 
Action: Mouse pressed left at (895, 109)
Screenshot: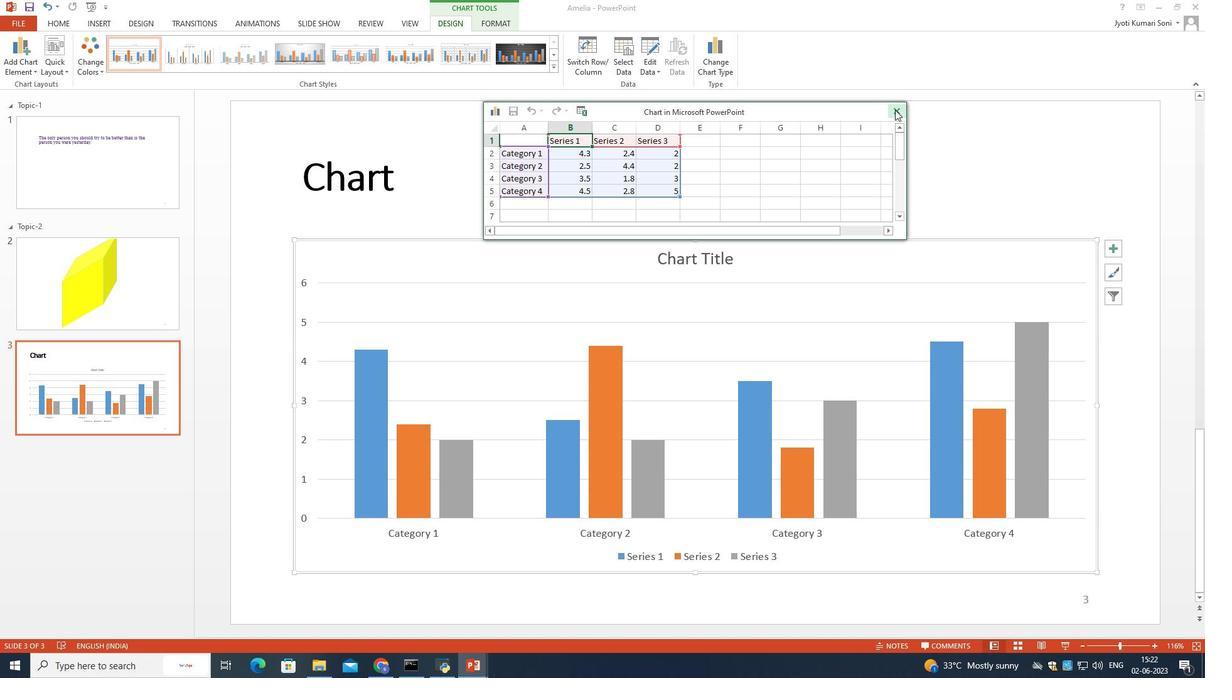 
Action: Mouse moved to (472, 171)
Screenshot: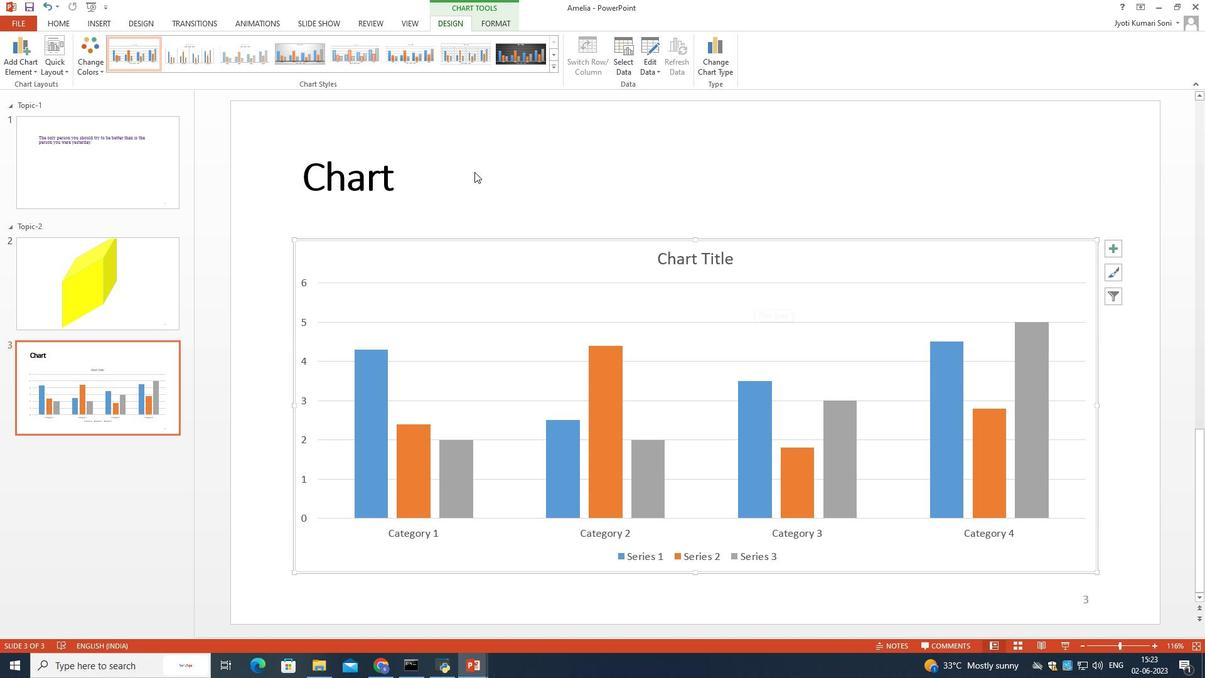 
Action: Mouse pressed left at (472, 171)
Screenshot: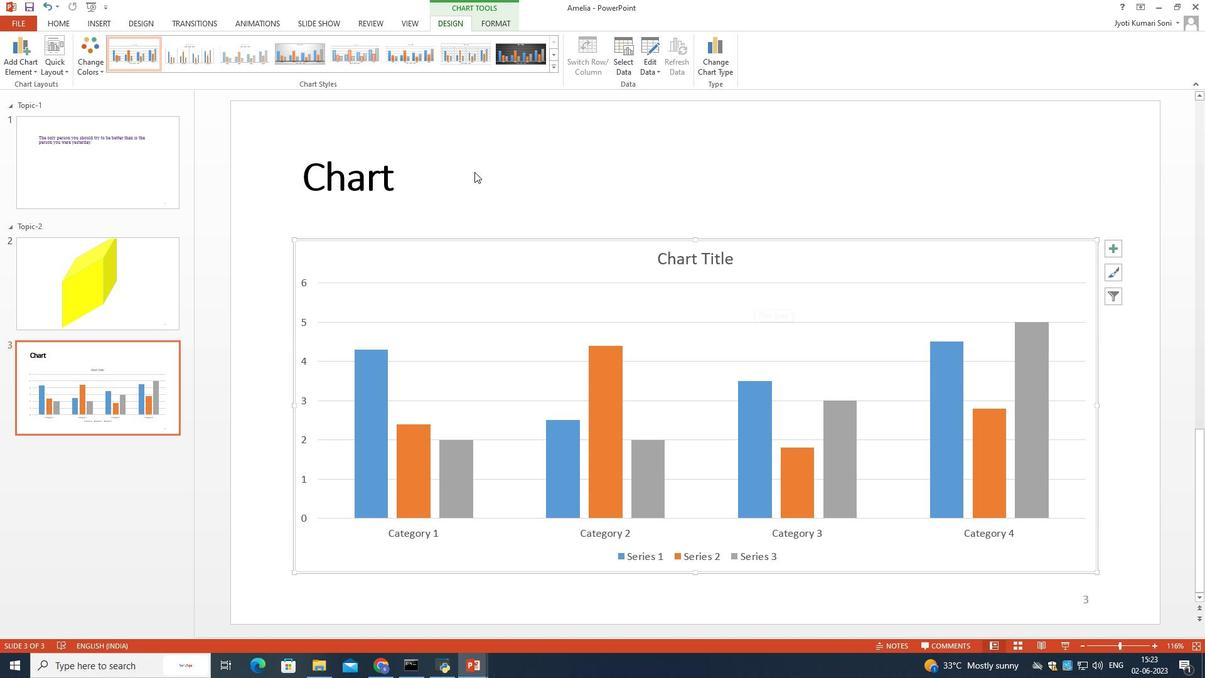 
Action: Mouse moved to (413, 178)
Screenshot: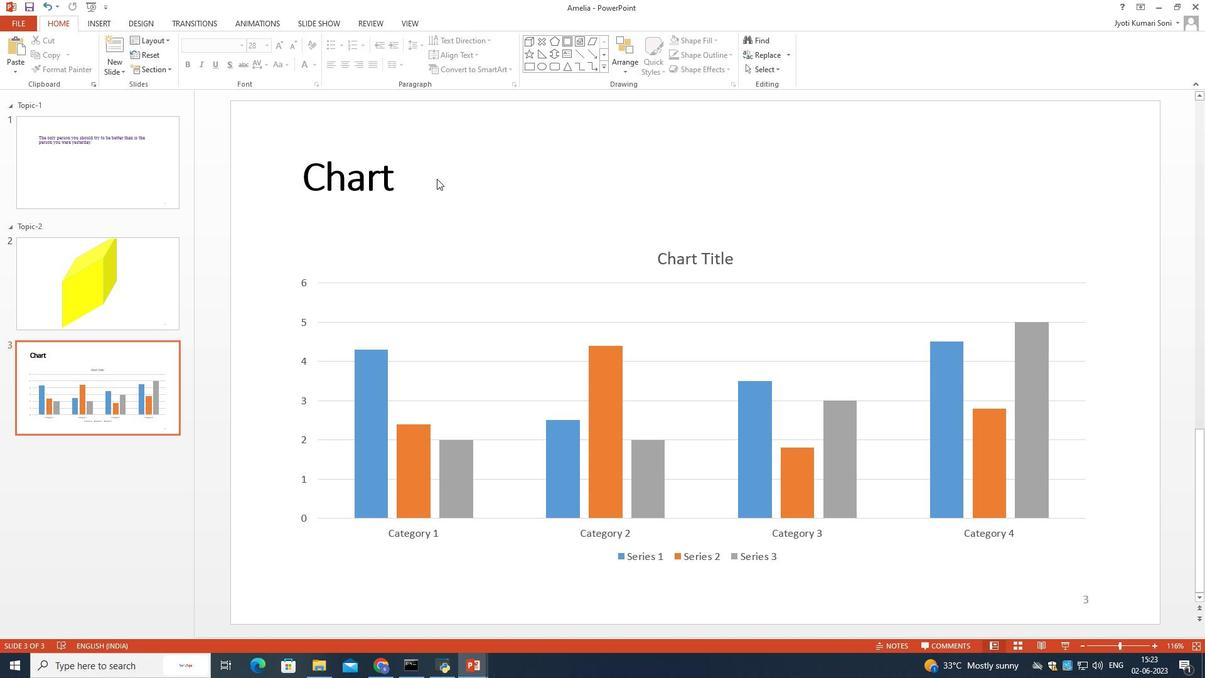 
Action: Mouse pressed left at (413, 178)
Screenshot: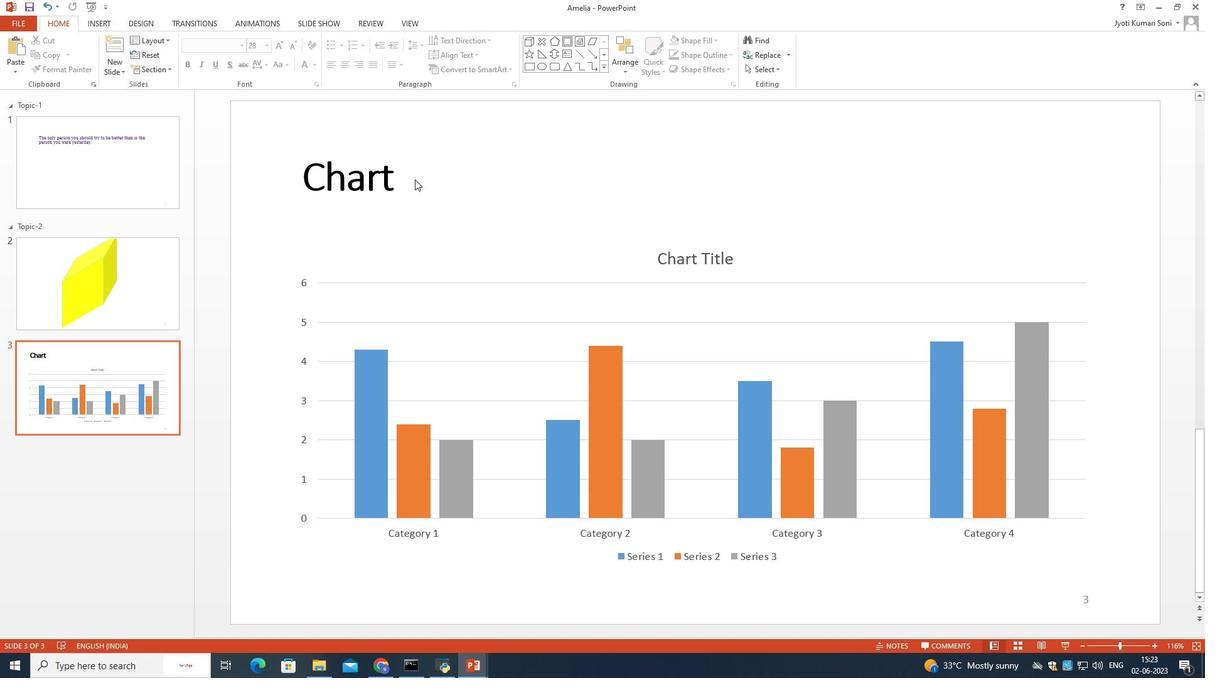
Action: Mouse moved to (394, 177)
Screenshot: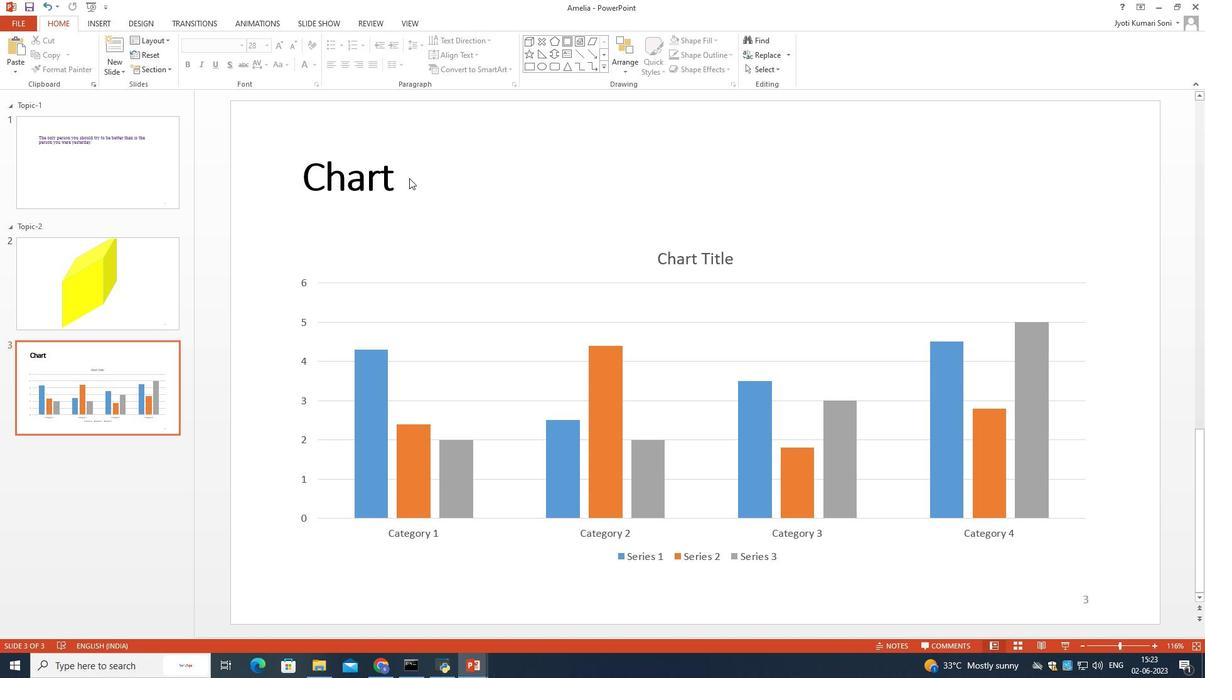 
Action: Mouse pressed left at (394, 177)
Screenshot: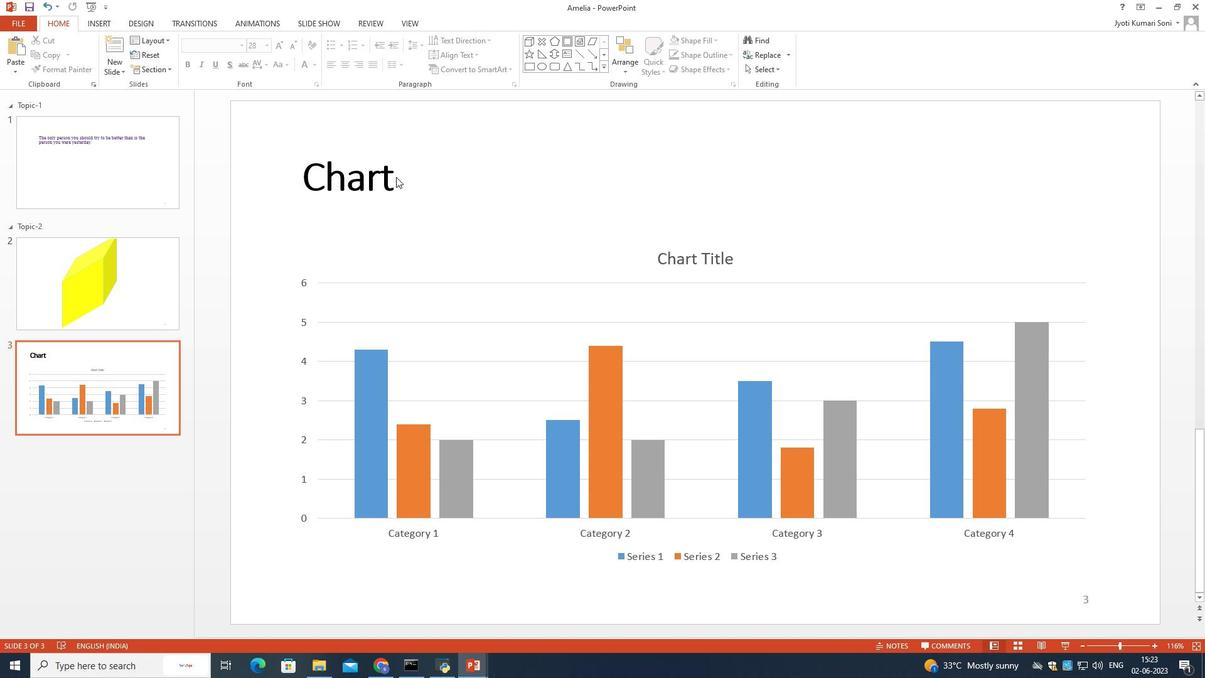 
Action: Mouse moved to (383, 173)
Screenshot: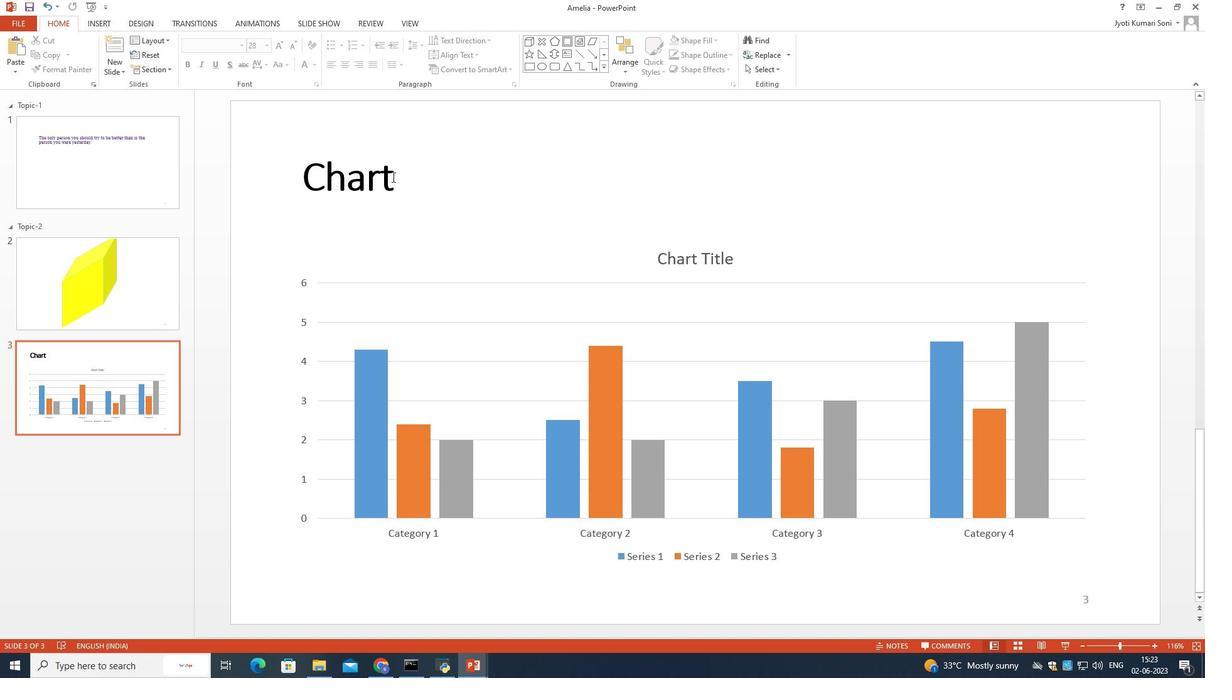 
Action: Mouse pressed left at (383, 173)
Screenshot: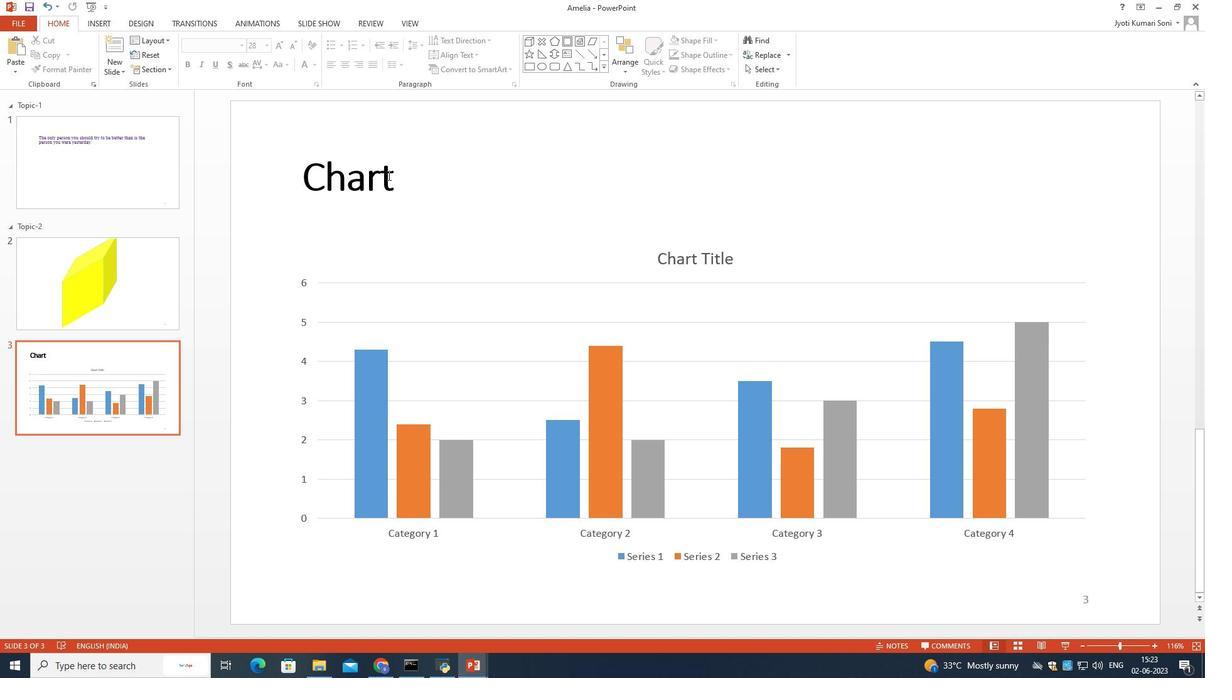 
Action: Mouse moved to (401, 175)
Screenshot: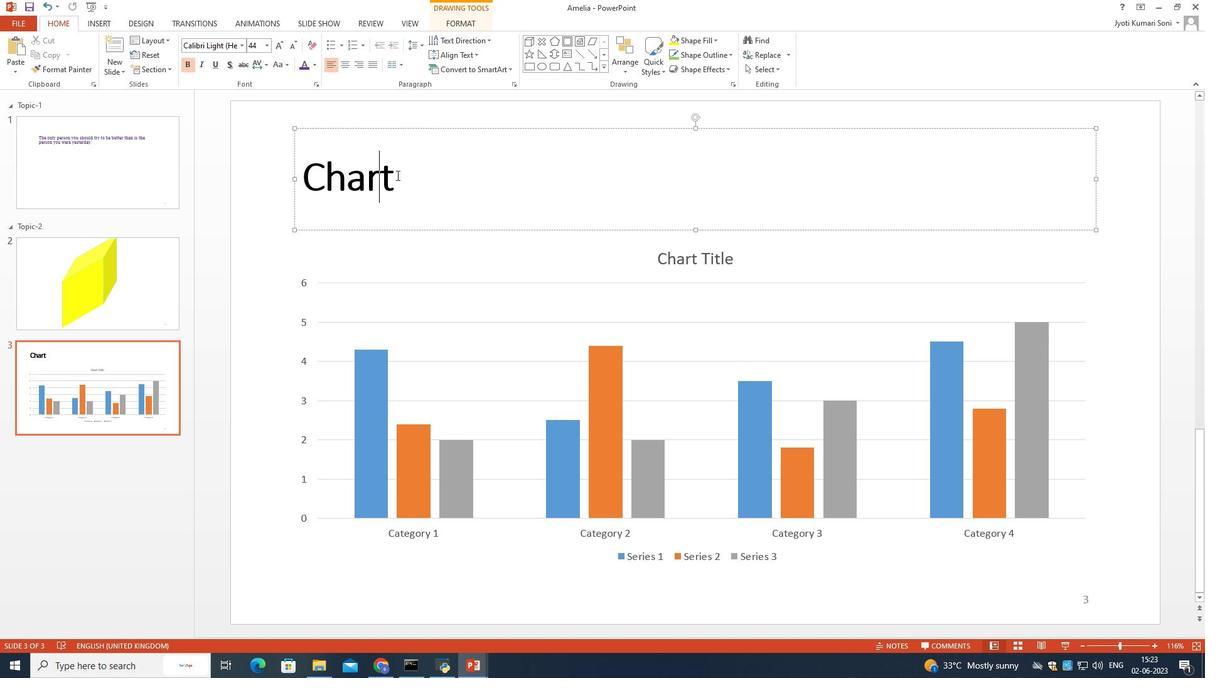 
Action: Mouse pressed left at (401, 175)
Screenshot: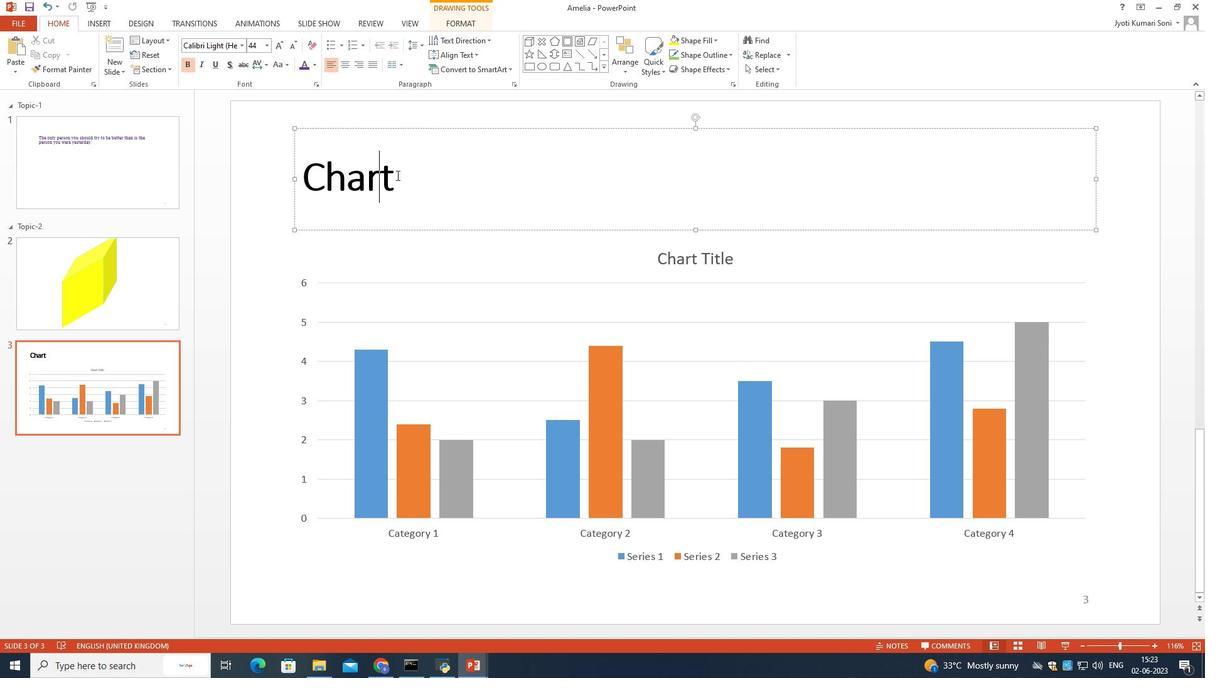 
Action: Mouse pressed left at (401, 175)
Screenshot: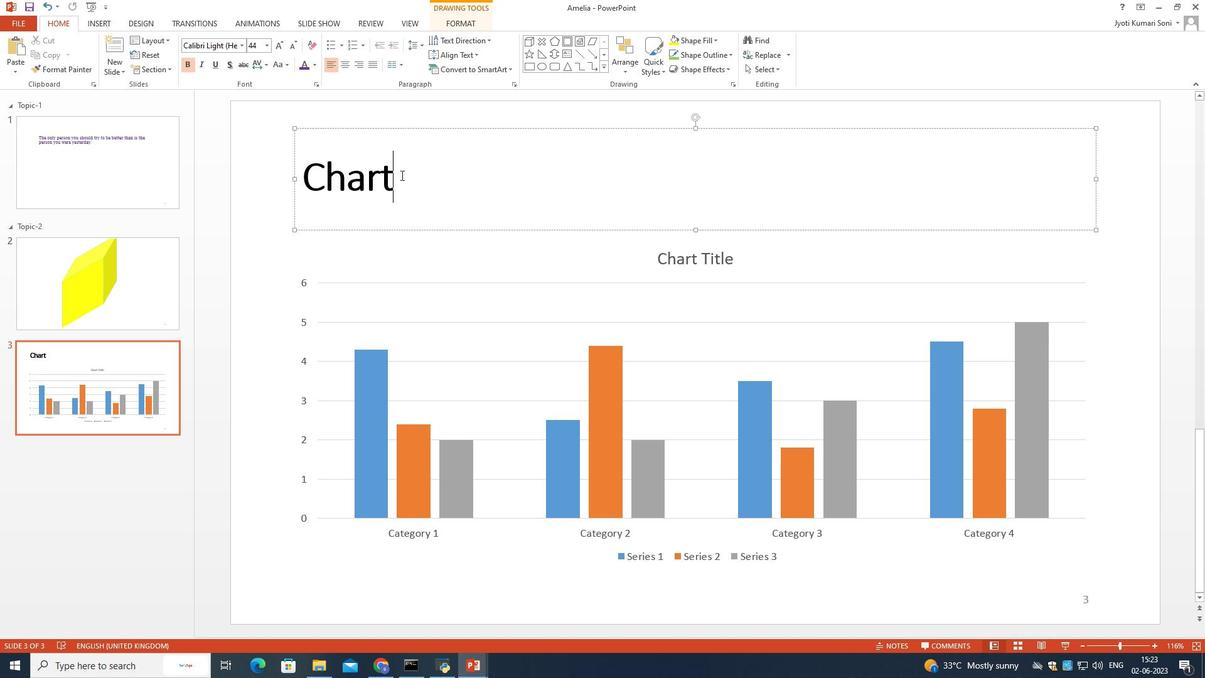 
Action: Mouse moved to (189, 61)
Screenshot: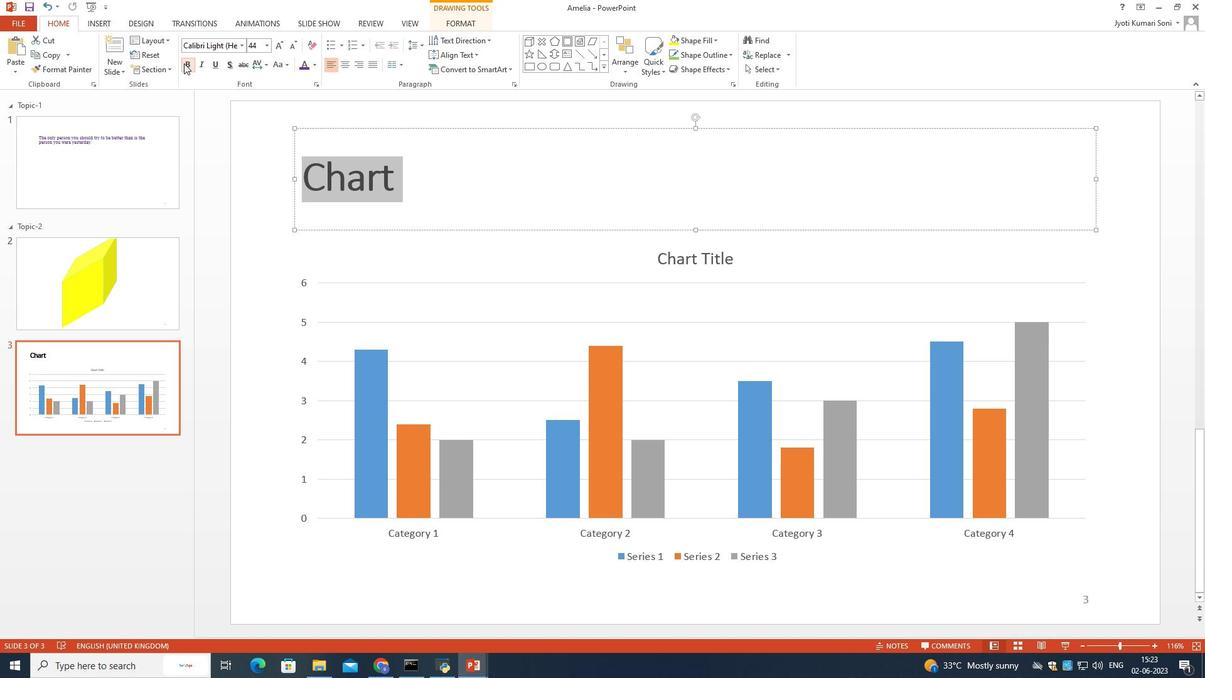 
Action: Mouse pressed left at (189, 61)
Screenshot: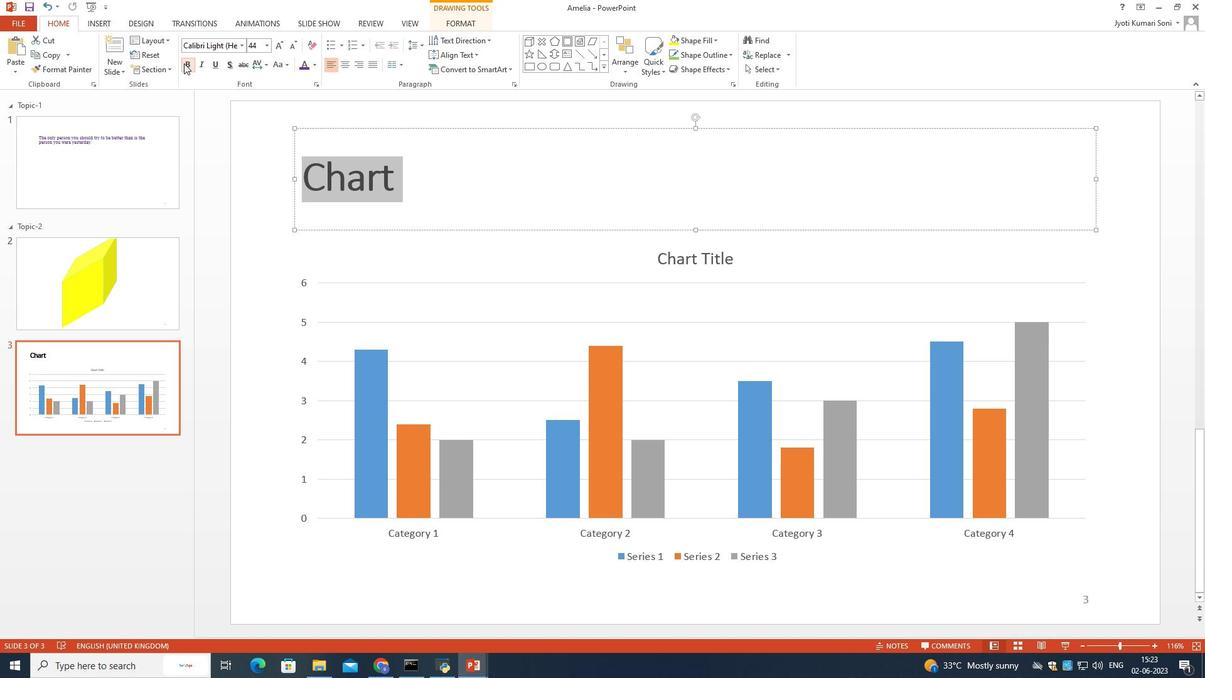 
Action: Mouse moved to (190, 62)
Screenshot: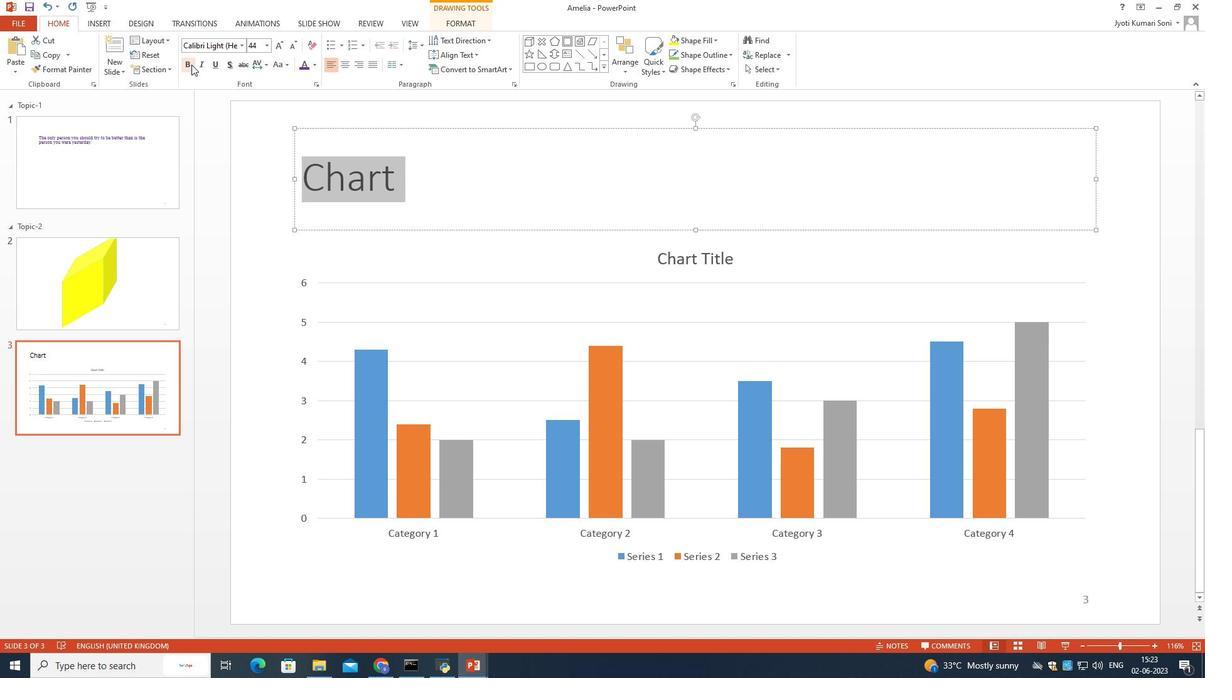 
Action: Mouse pressed left at (190, 62)
Screenshot: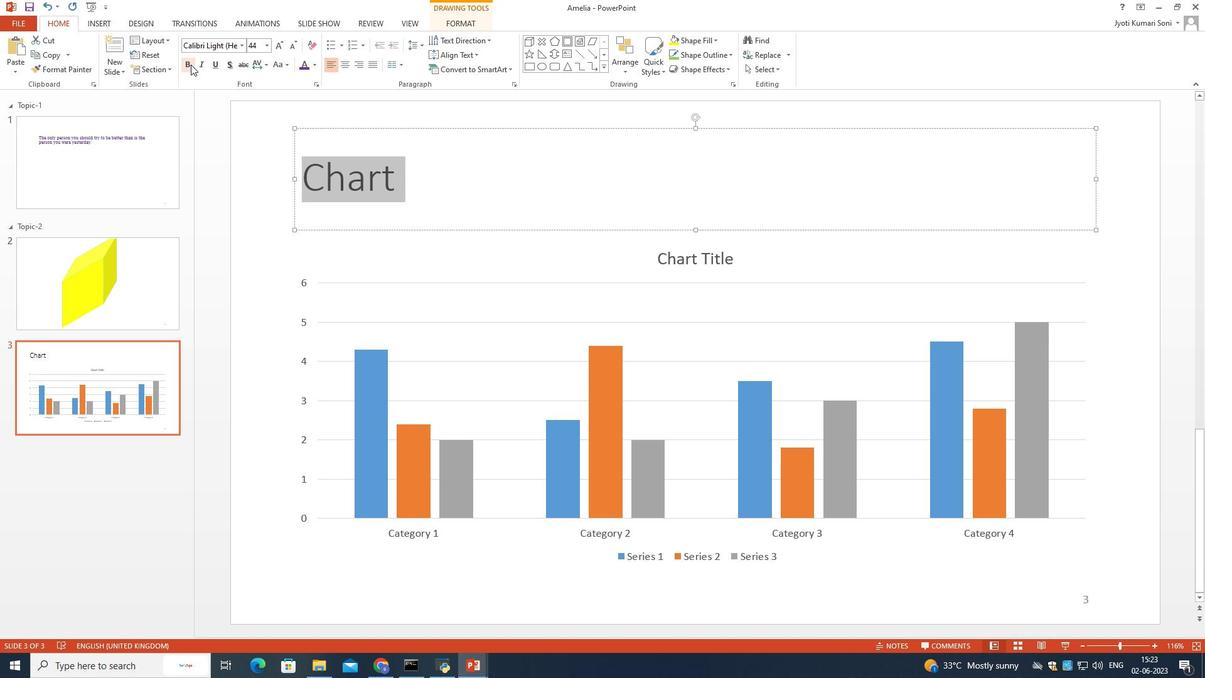
Action: Mouse moved to (198, 62)
Screenshot: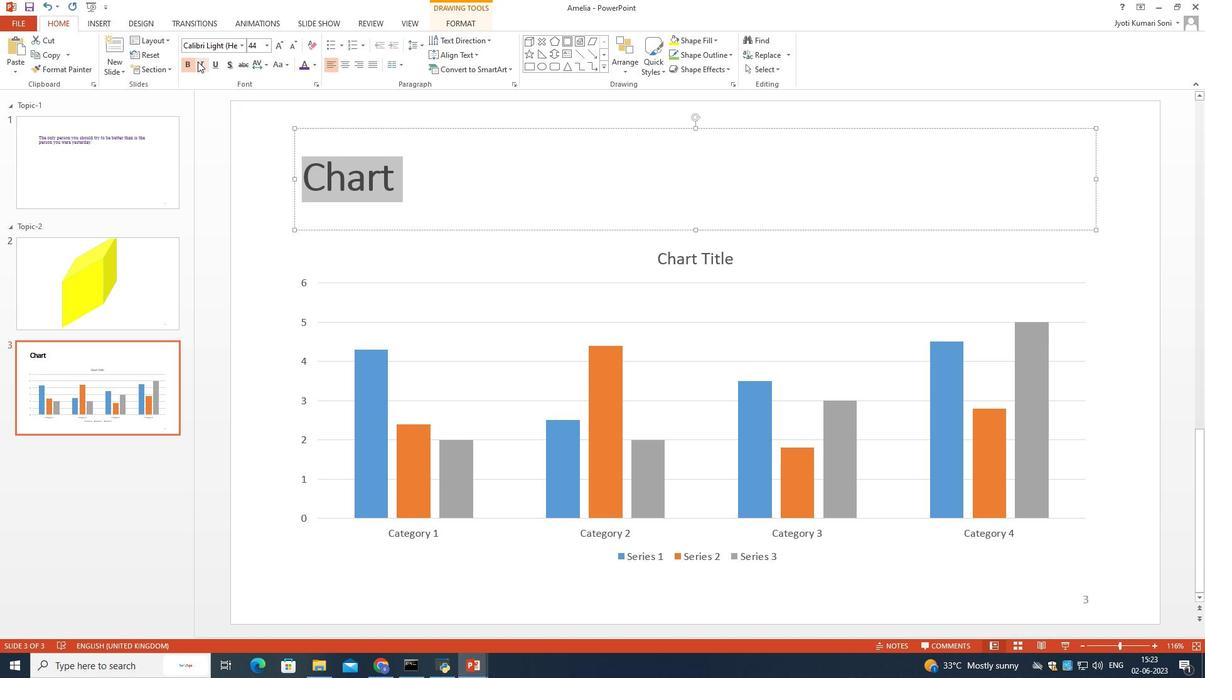 
Action: Mouse pressed left at (198, 62)
Screenshot: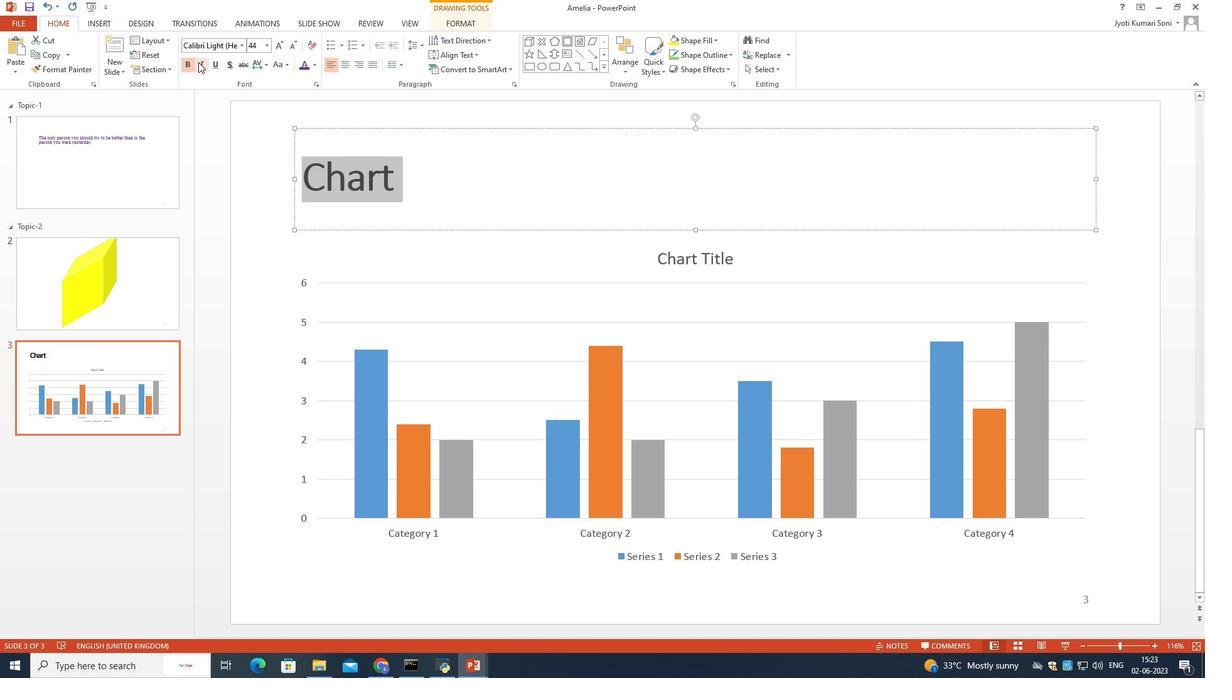 
Action: Mouse moved to (215, 47)
Screenshot: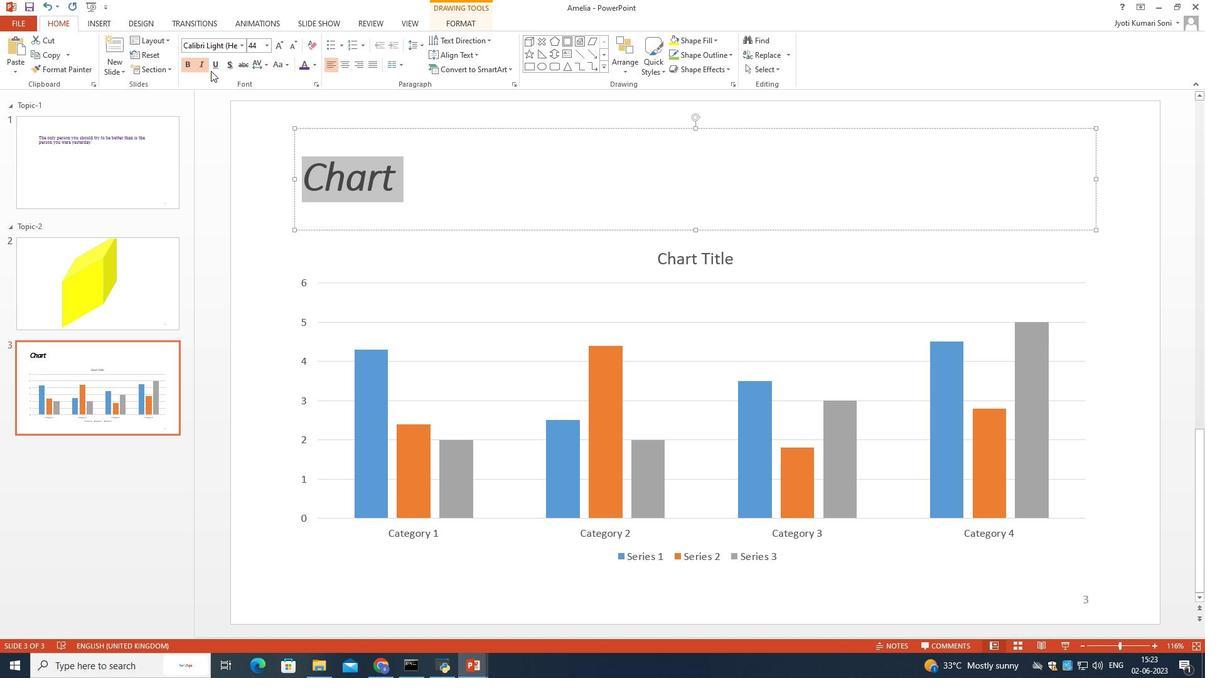 
Action: Mouse pressed left at (215, 47)
Screenshot: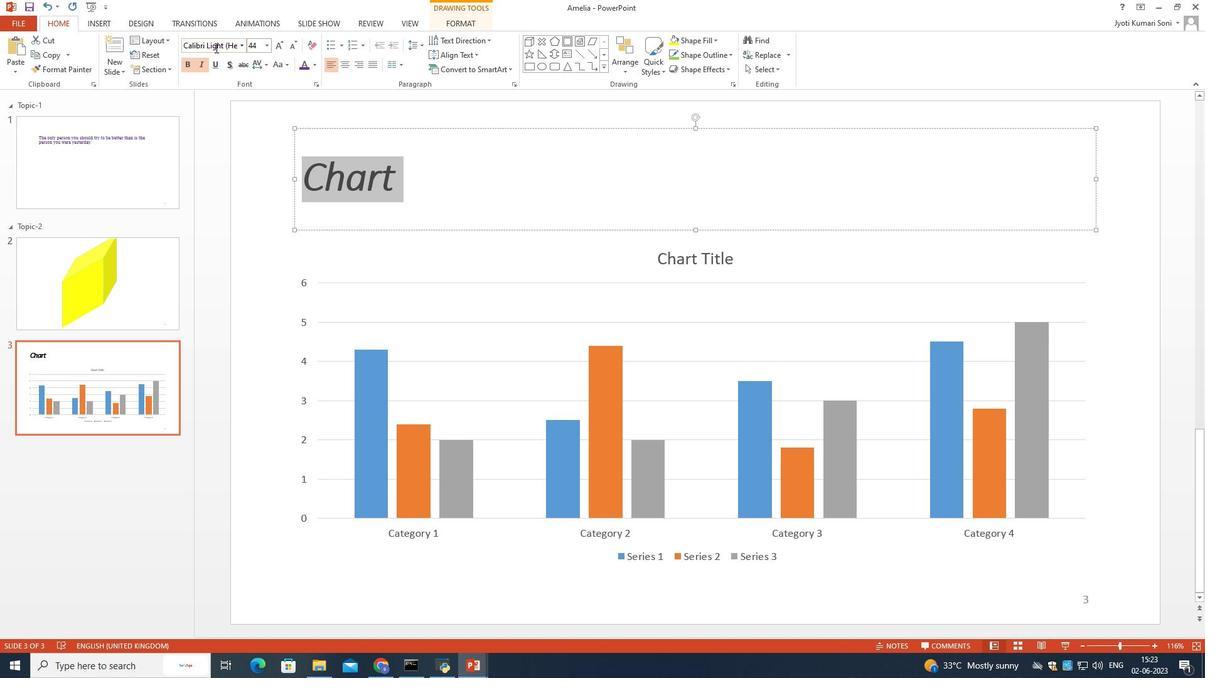 
Action: Mouse moved to (280, 92)
Screenshot: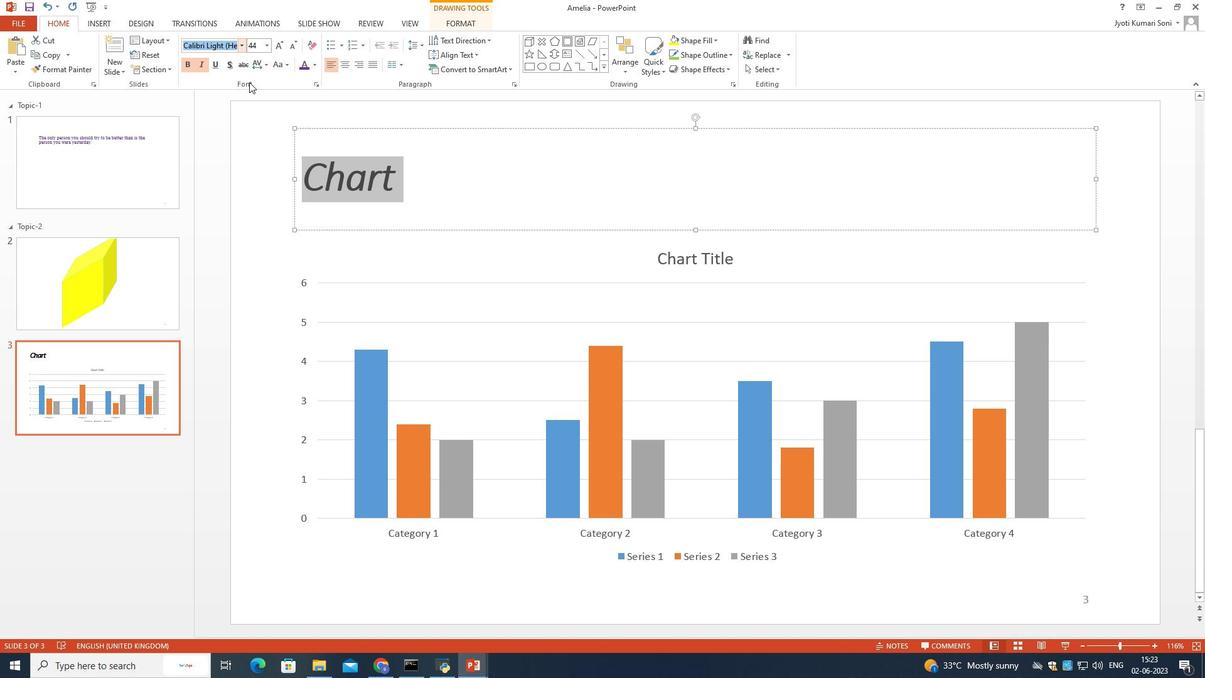 
Action: Key pressed calibrimake<Key.enter>
Screenshot: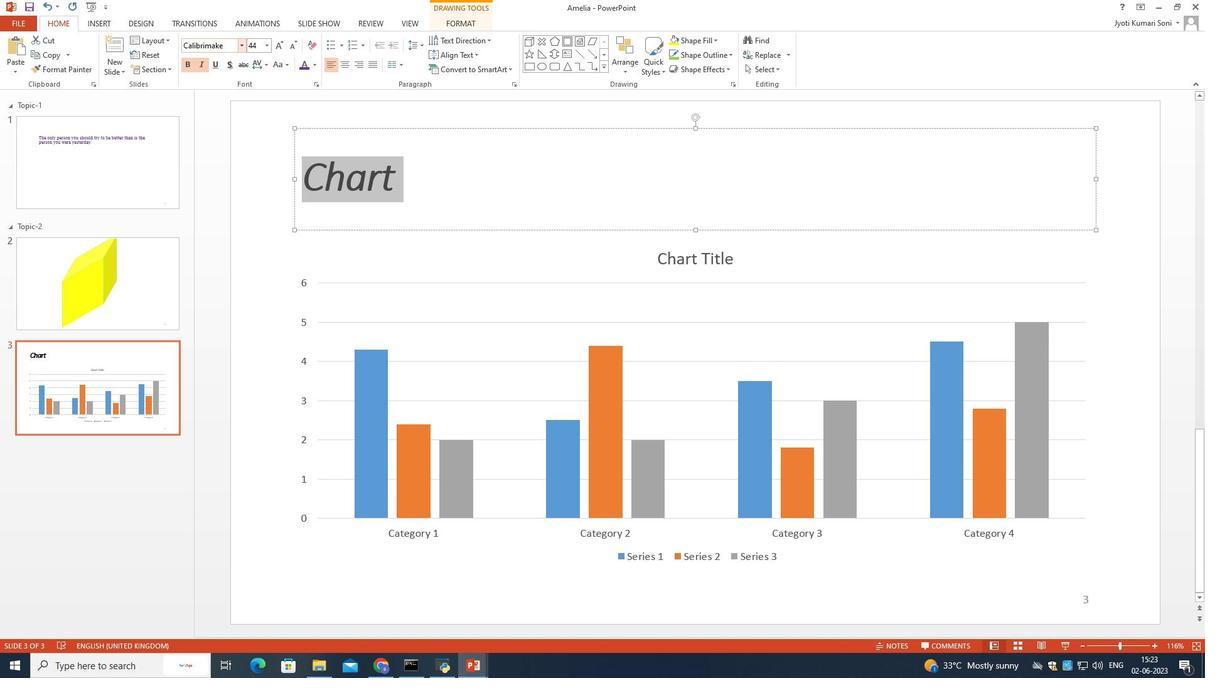 
Action: Mouse moved to (571, 362)
Screenshot: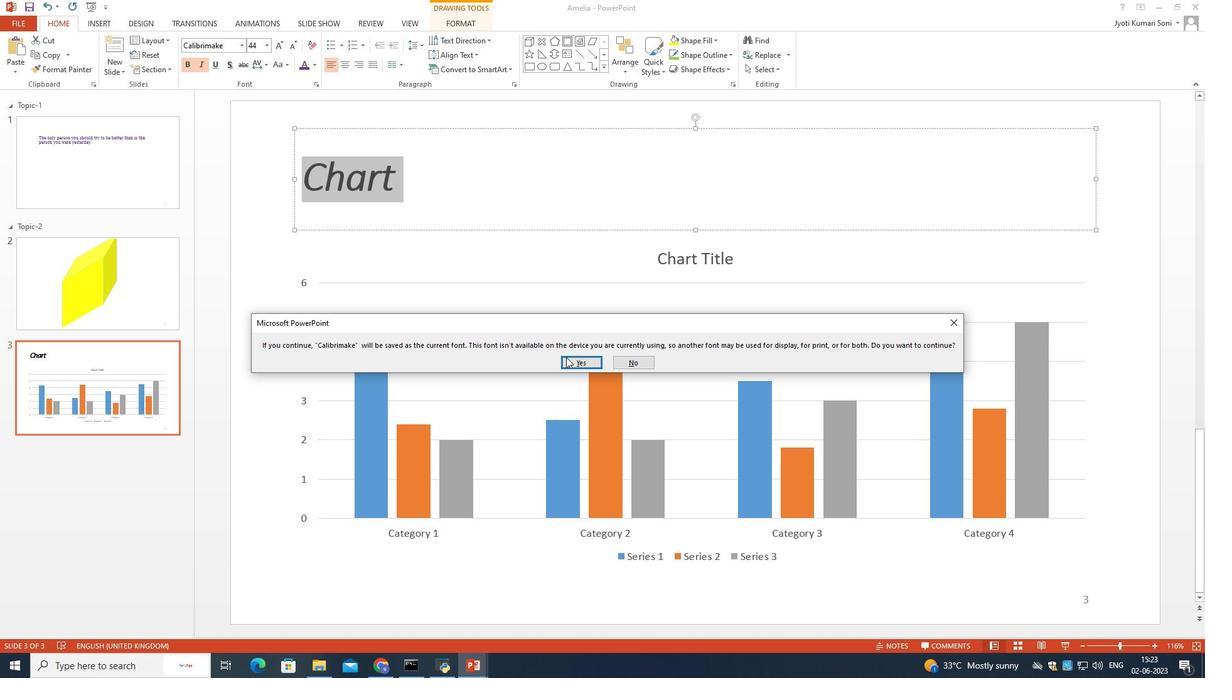
Action: Mouse pressed left at (571, 362)
Screenshot: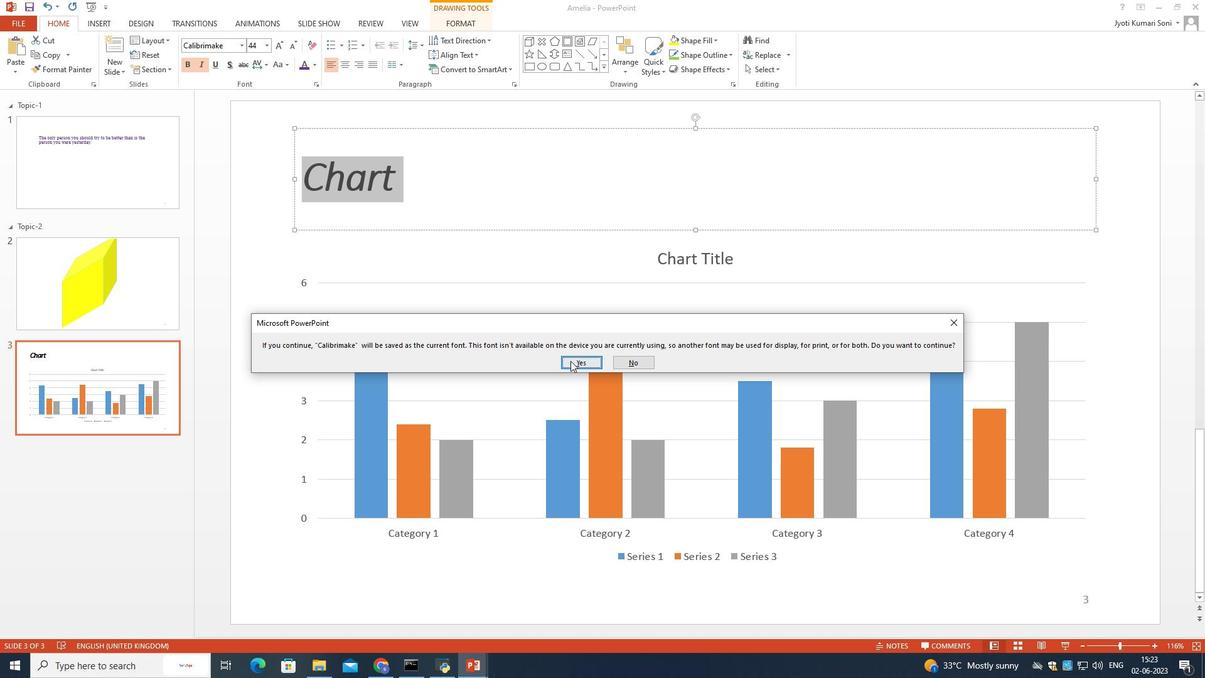 
Action: Mouse moved to (216, 59)
Screenshot: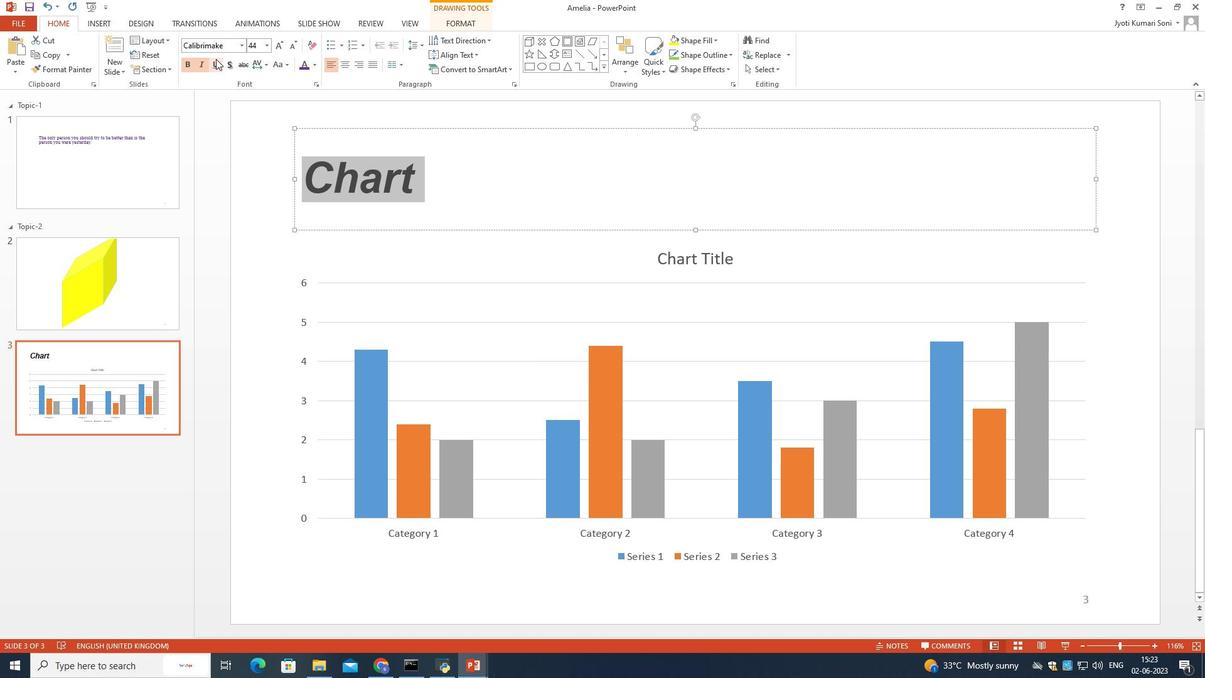 
Action: Mouse pressed left at (216, 59)
Screenshot: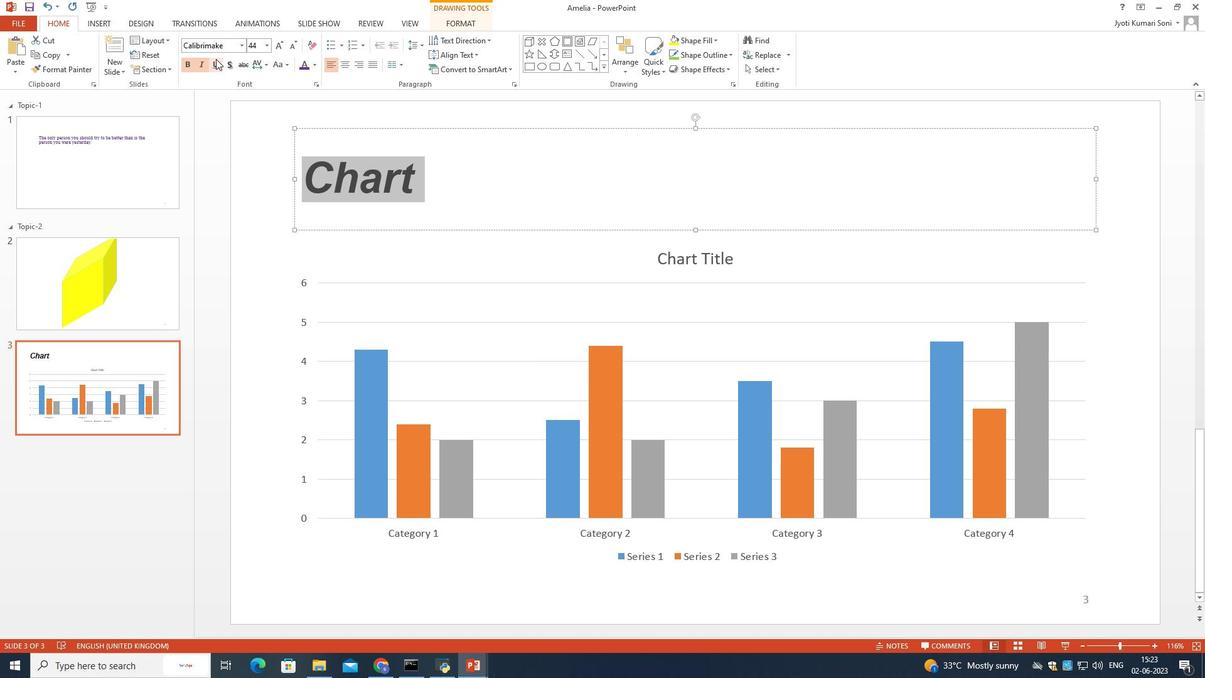 
Action: Mouse moved to (564, 209)
Screenshot: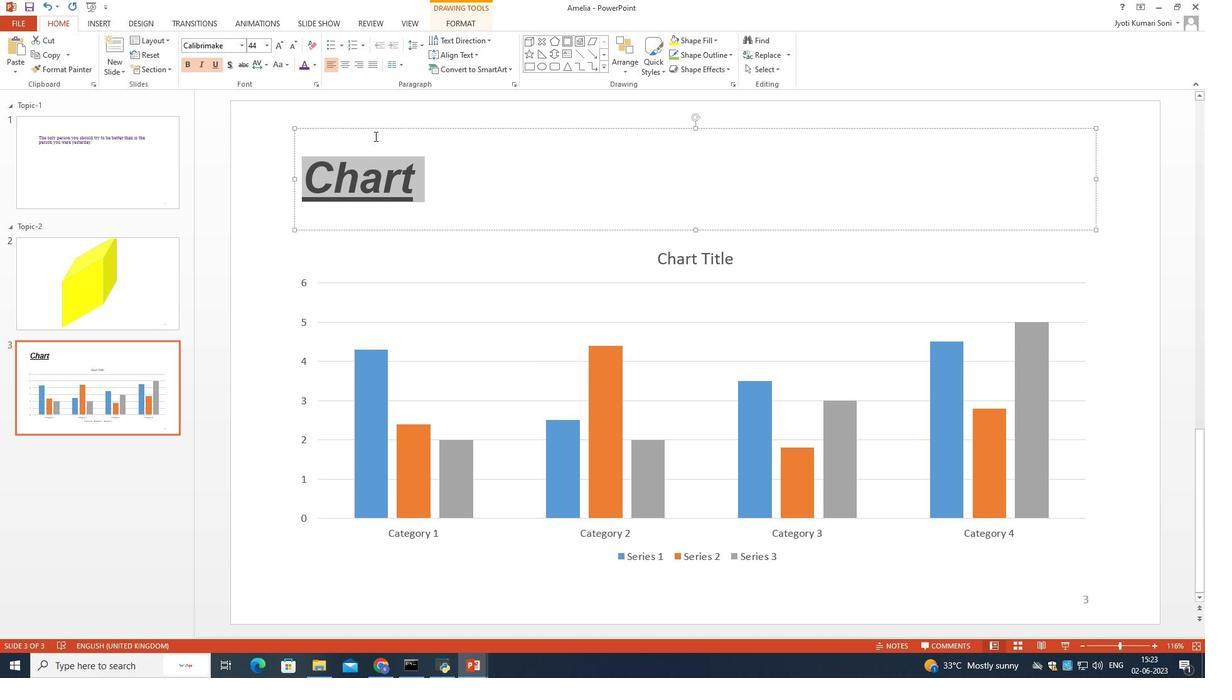 
Action: Mouse pressed left at (564, 209)
Screenshot: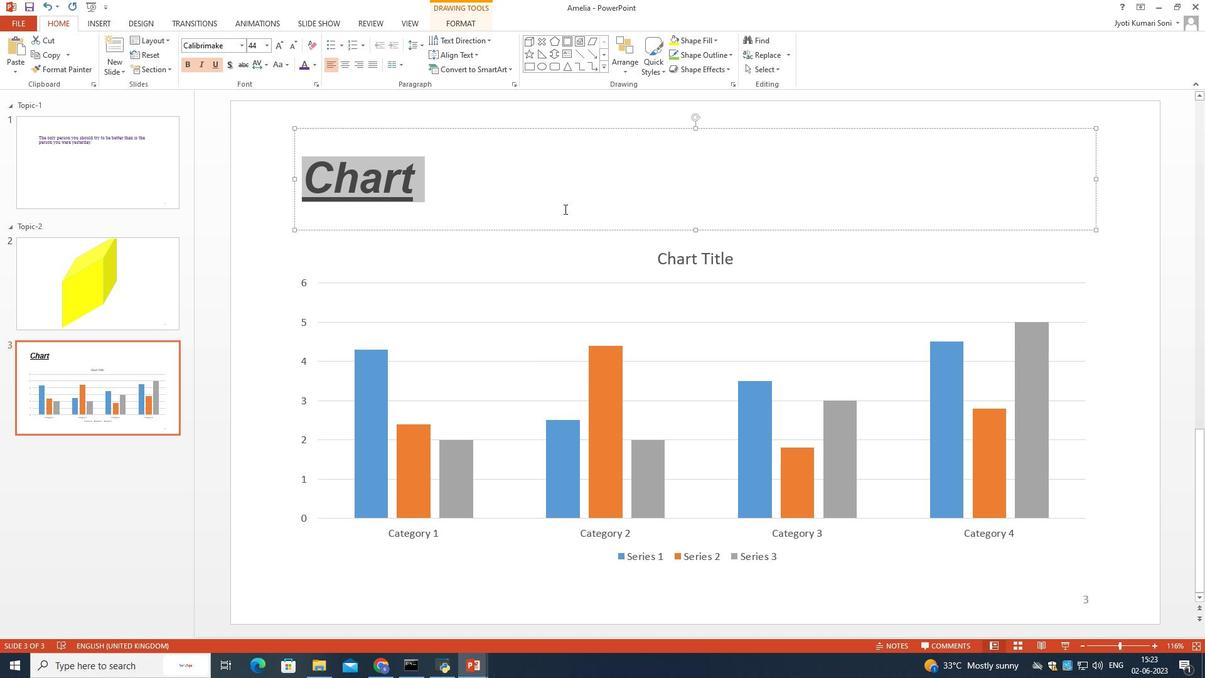 
Action: Mouse moved to (601, 207)
Screenshot: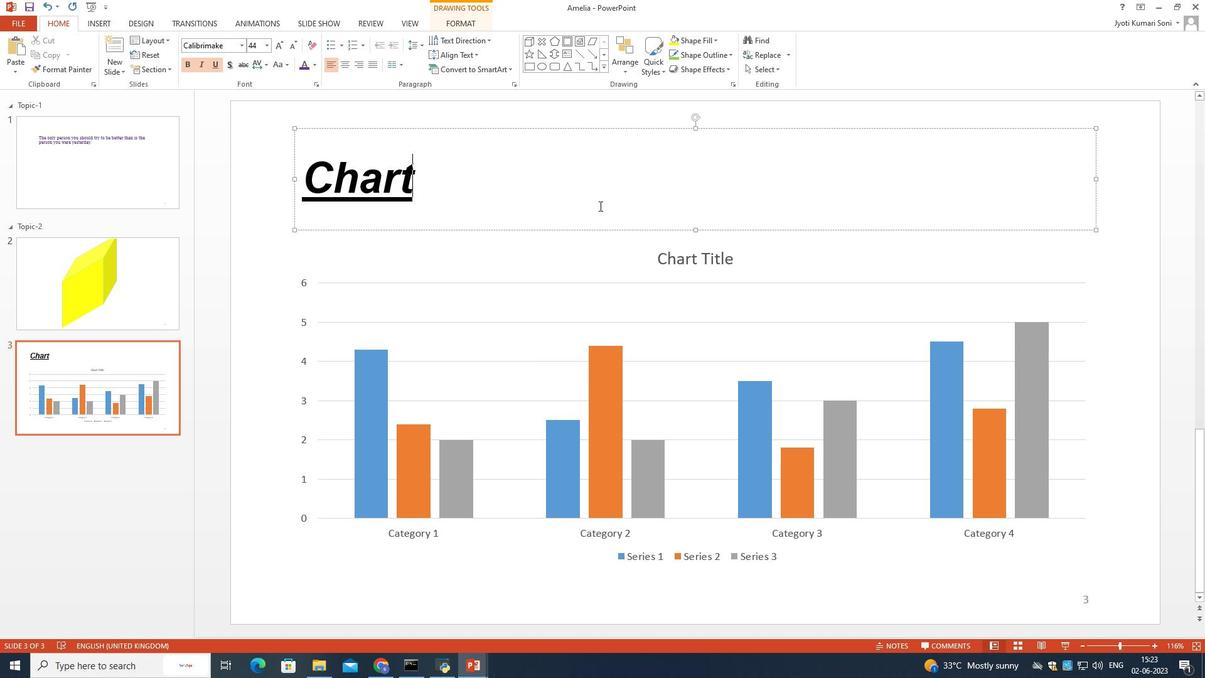 
Action: Mouse pressed left at (600, 205)
Screenshot: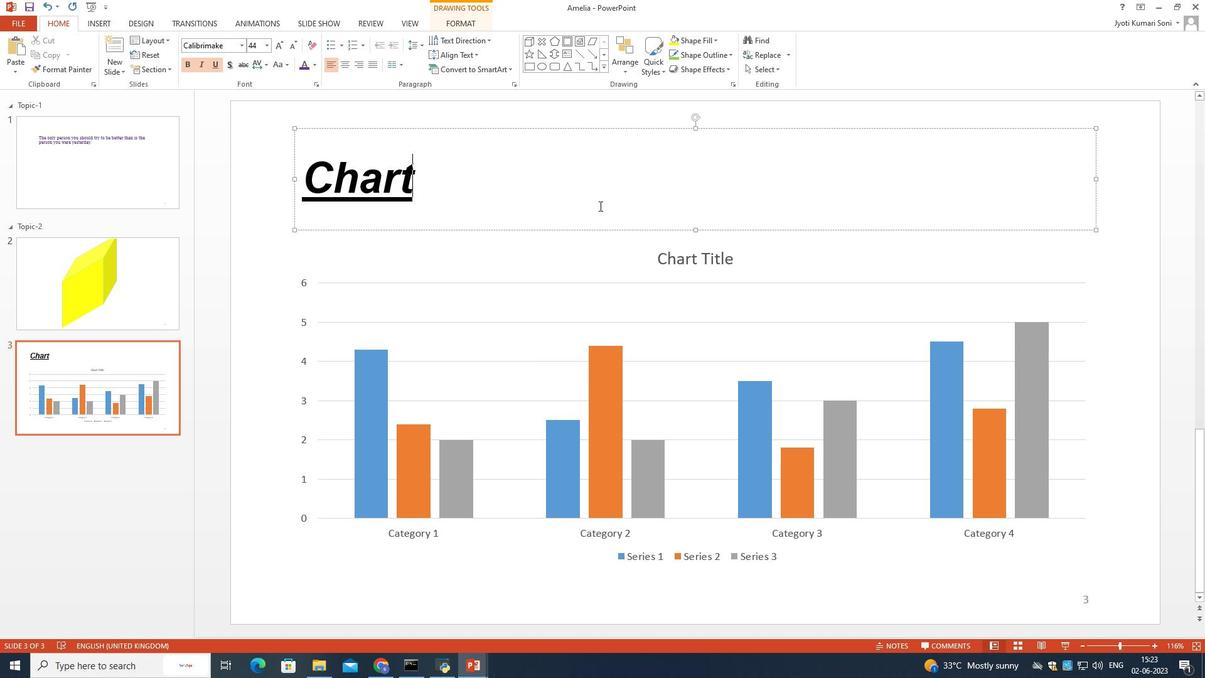 
Action: Mouse moved to (604, 207)
Screenshot: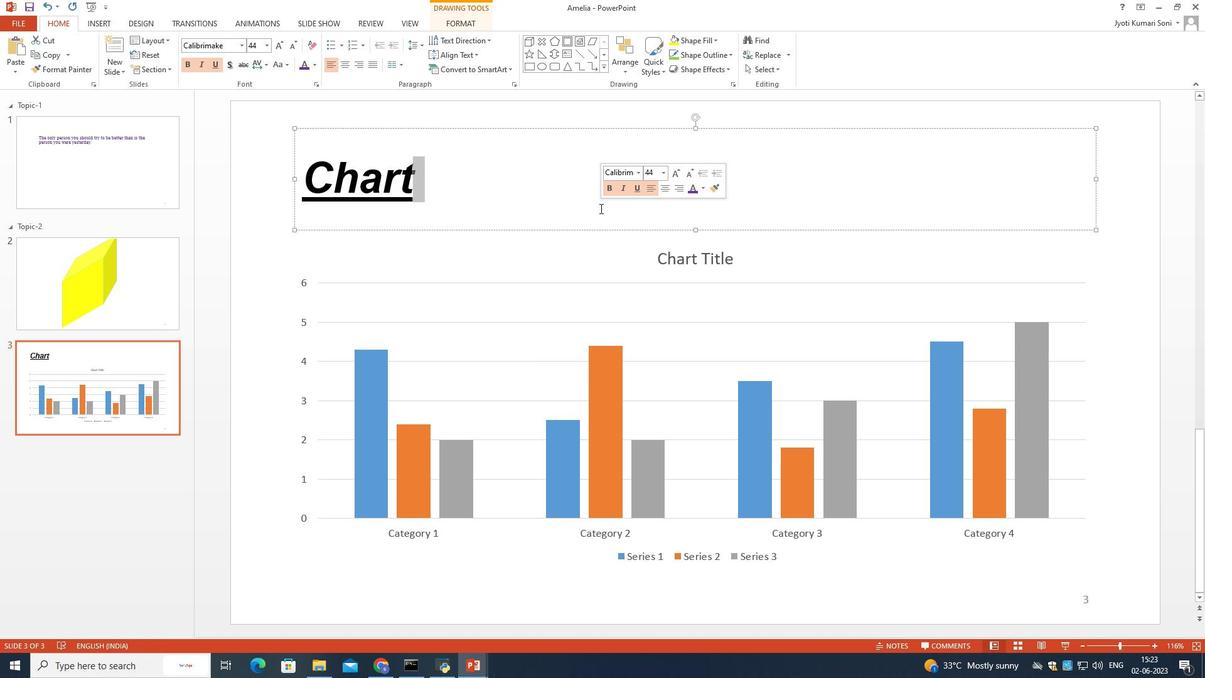 
Action: Mouse pressed left at (604, 207)
Screenshot: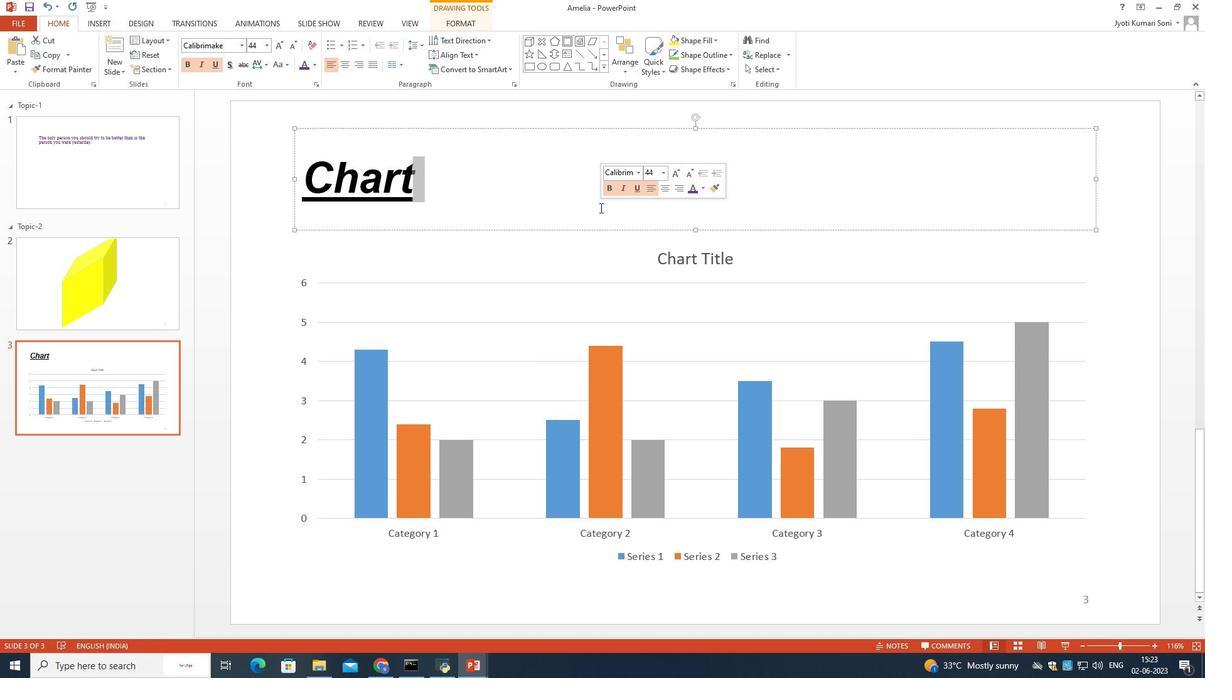 
Action: Mouse moved to (634, 293)
Screenshot: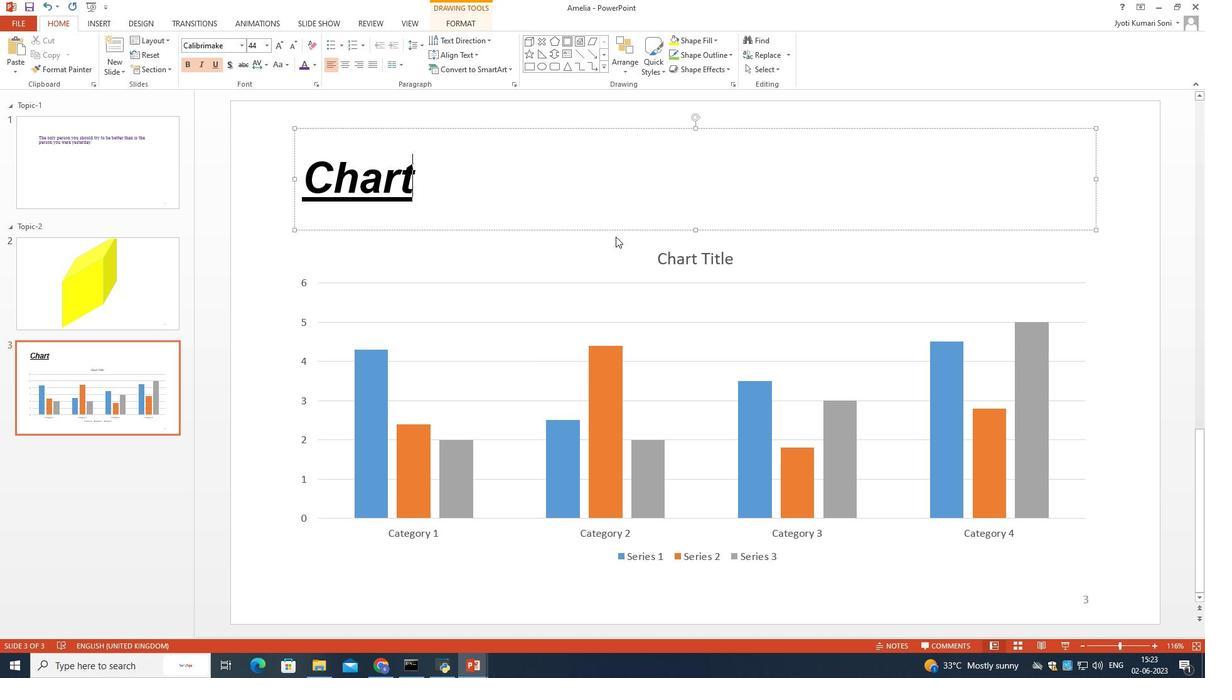
Action: Mouse pressed left at (634, 293)
Screenshot: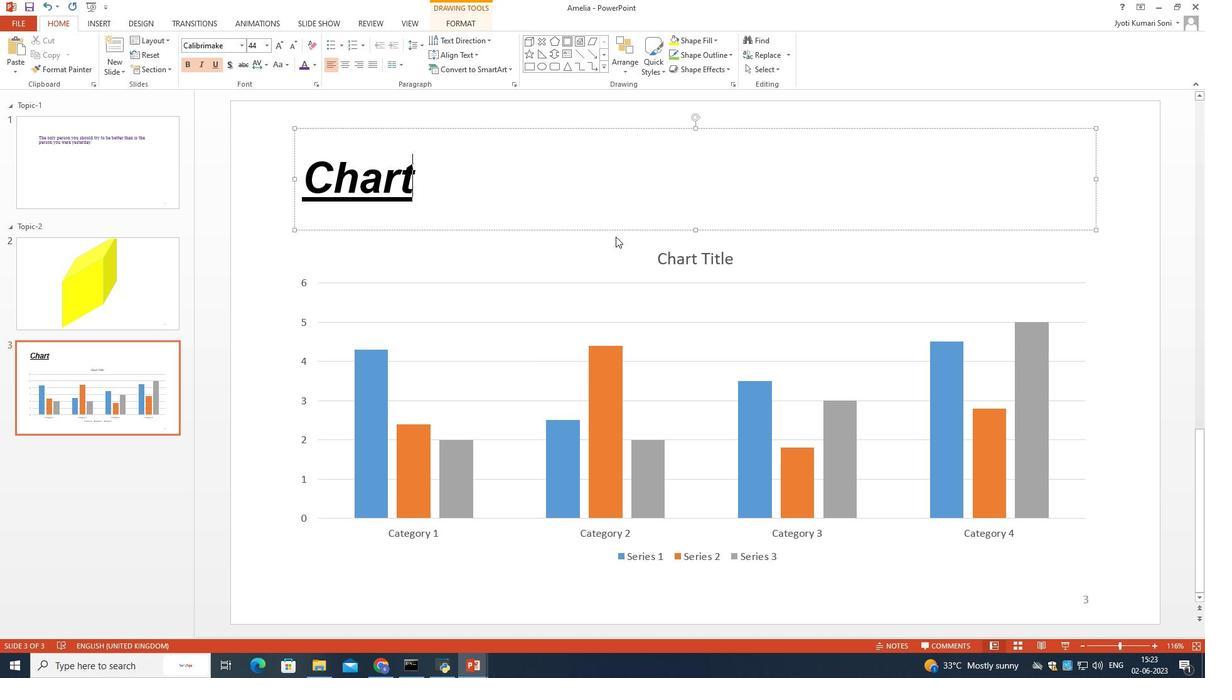 
Action: Mouse moved to (550, 224)
Screenshot: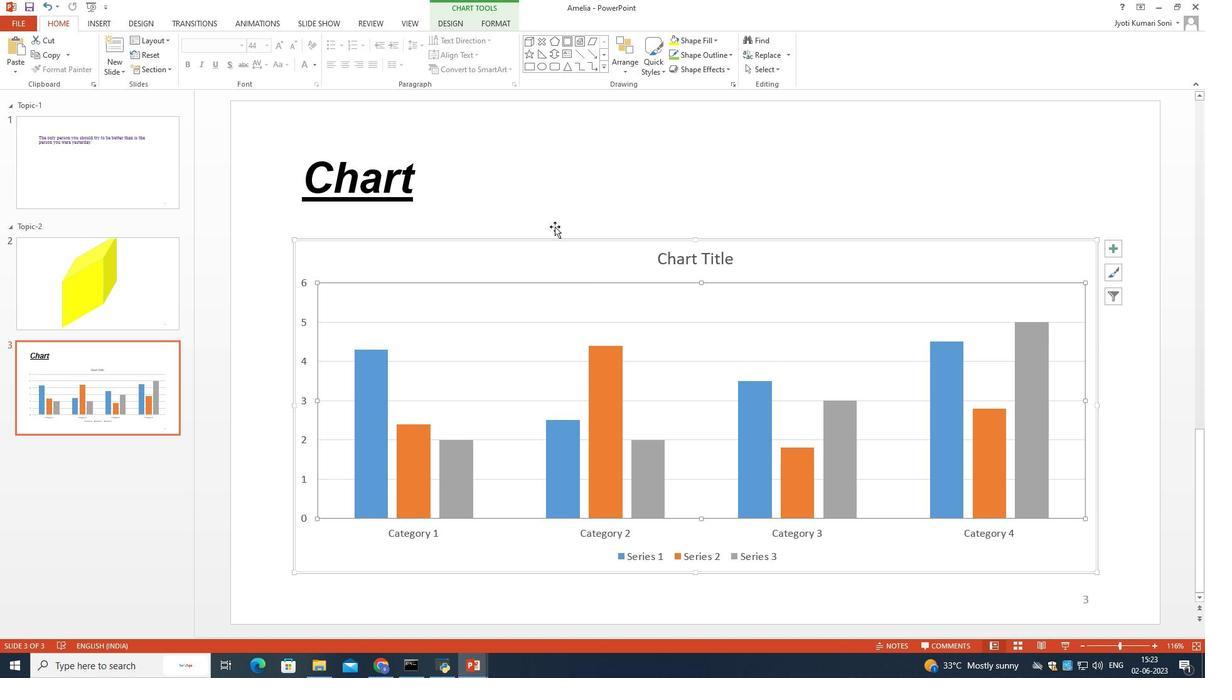 
